Task: Look for space in Arkalgūd, India from 8th June, 2023 to 16th June, 2023 for 2 adults in price range Rs.10000 to Rs.15000. Place can be entire place with 1  bedroom having 1 bed and 1 bathroom. Property type can be house, flat, guest house, hotel. Amenities needed are: wifi. Booking option can be shelf check-in. Required host language is English.
Action: Mouse moved to (440, 95)
Screenshot: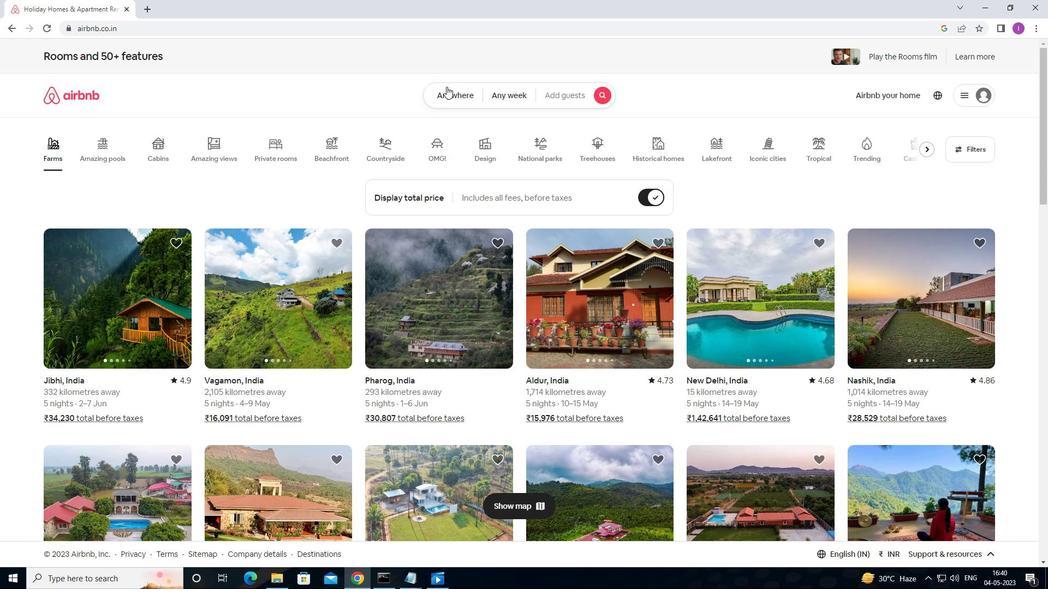 
Action: Mouse pressed left at (440, 95)
Screenshot: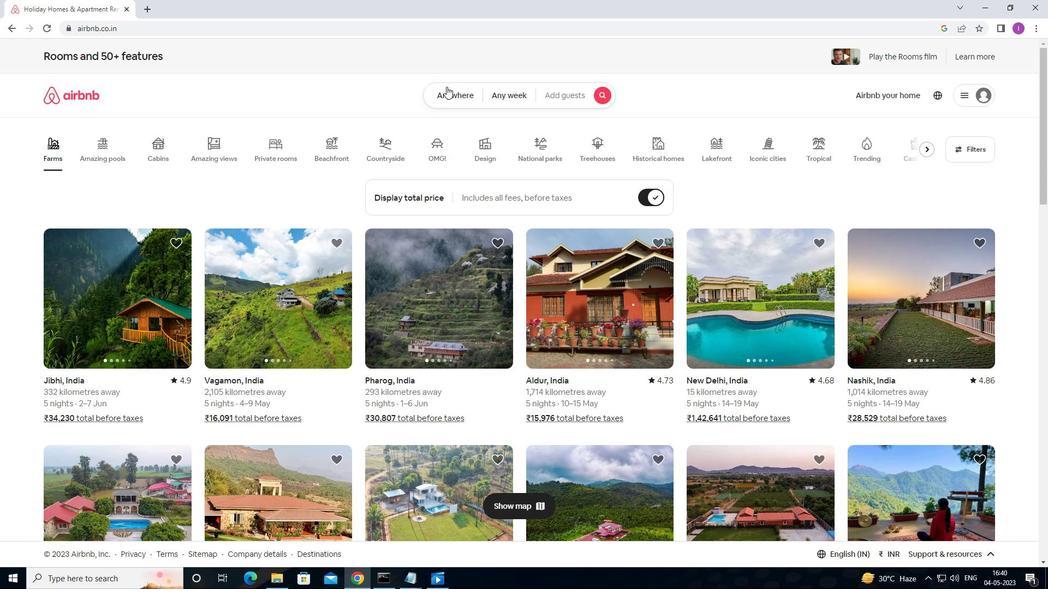 
Action: Mouse moved to (383, 133)
Screenshot: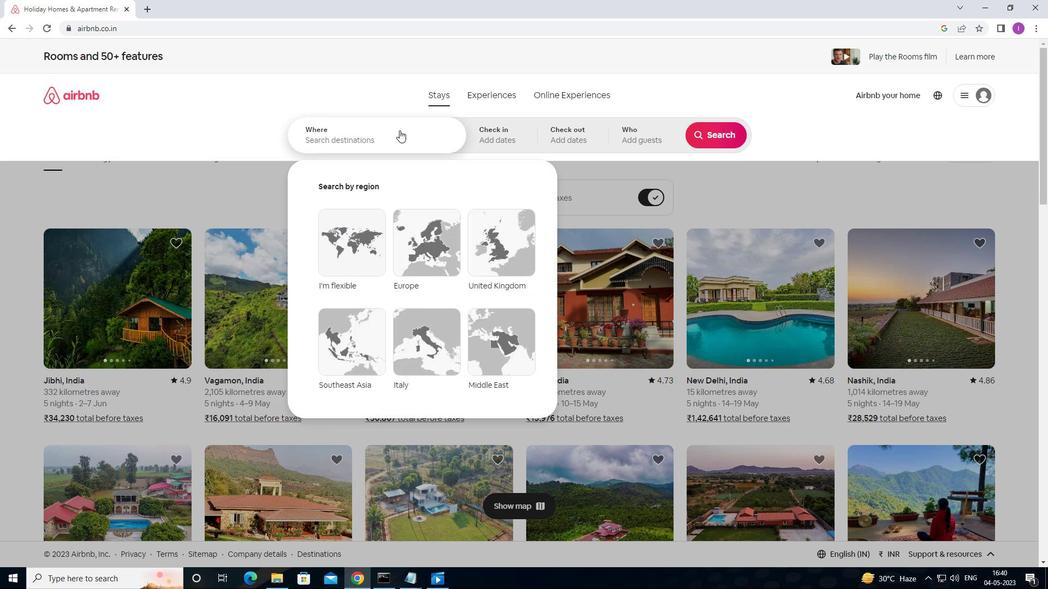
Action: Mouse pressed left at (383, 133)
Screenshot: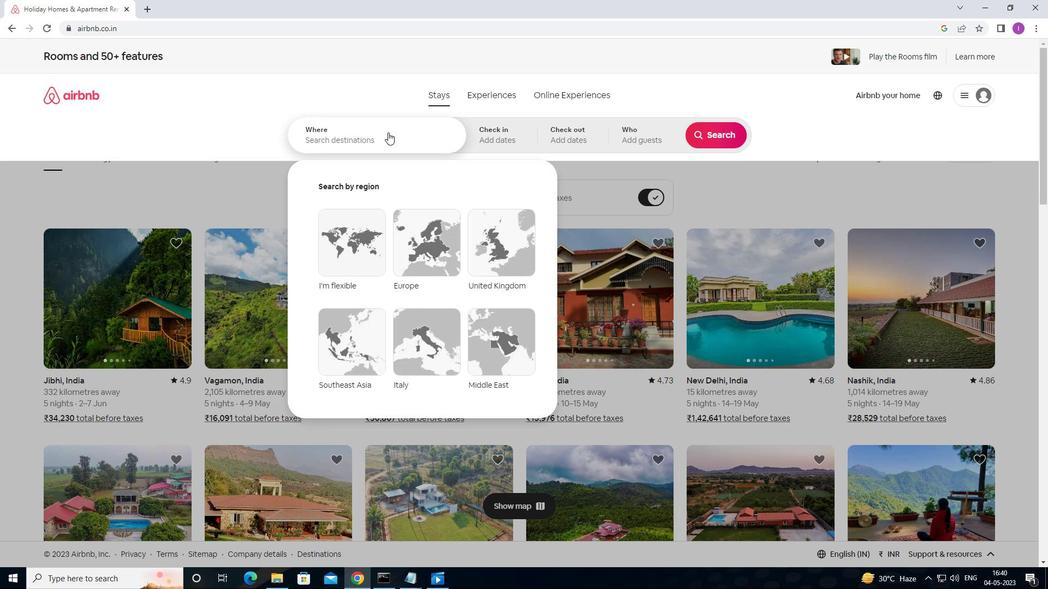 
Action: Mouse moved to (381, 134)
Screenshot: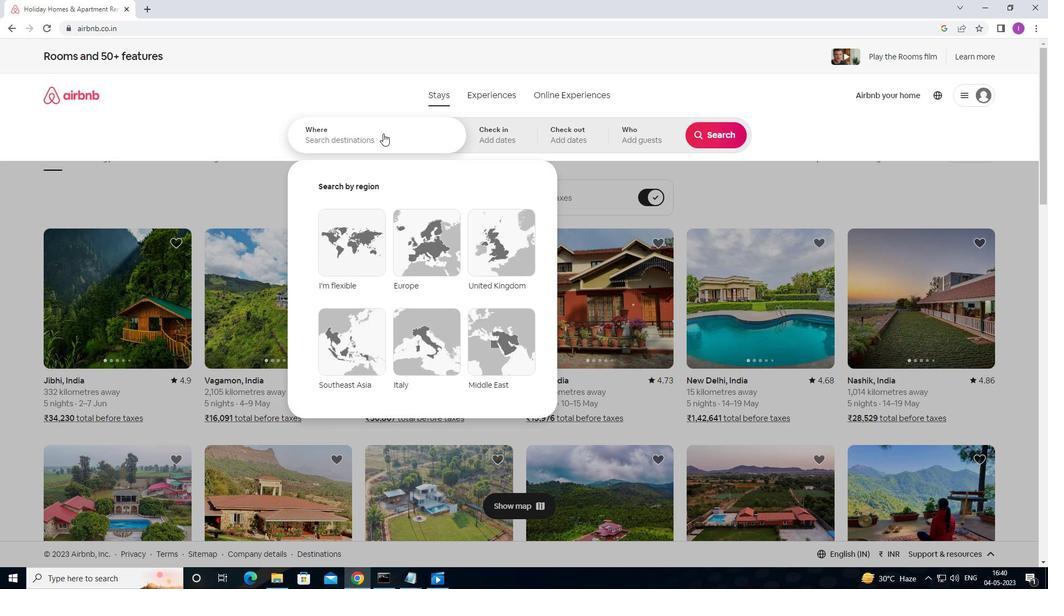 
Action: Key pressed <Key.shift>ARKALGUD
Screenshot: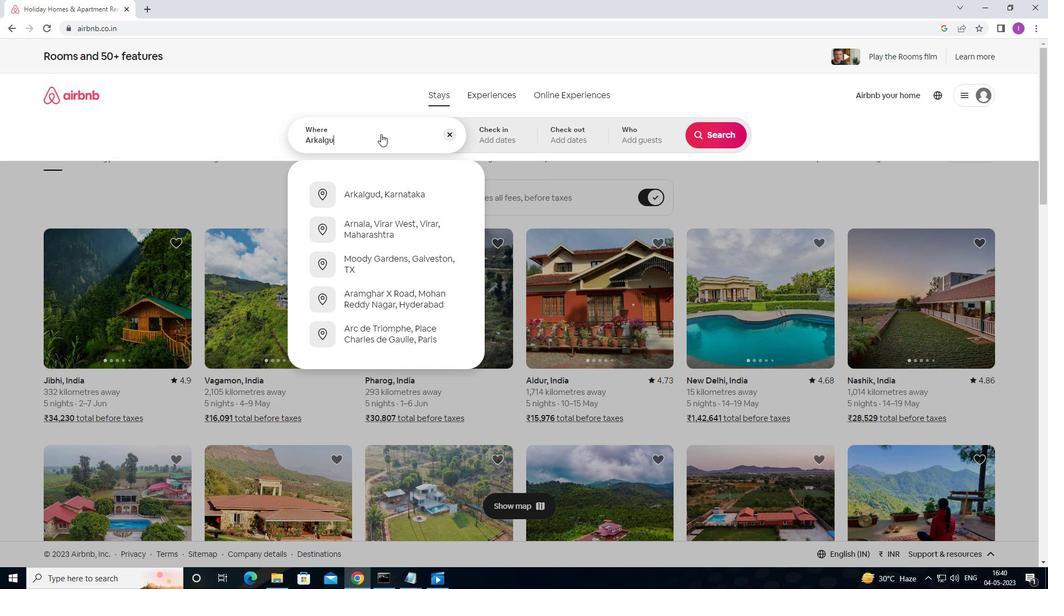 
Action: Mouse moved to (411, 183)
Screenshot: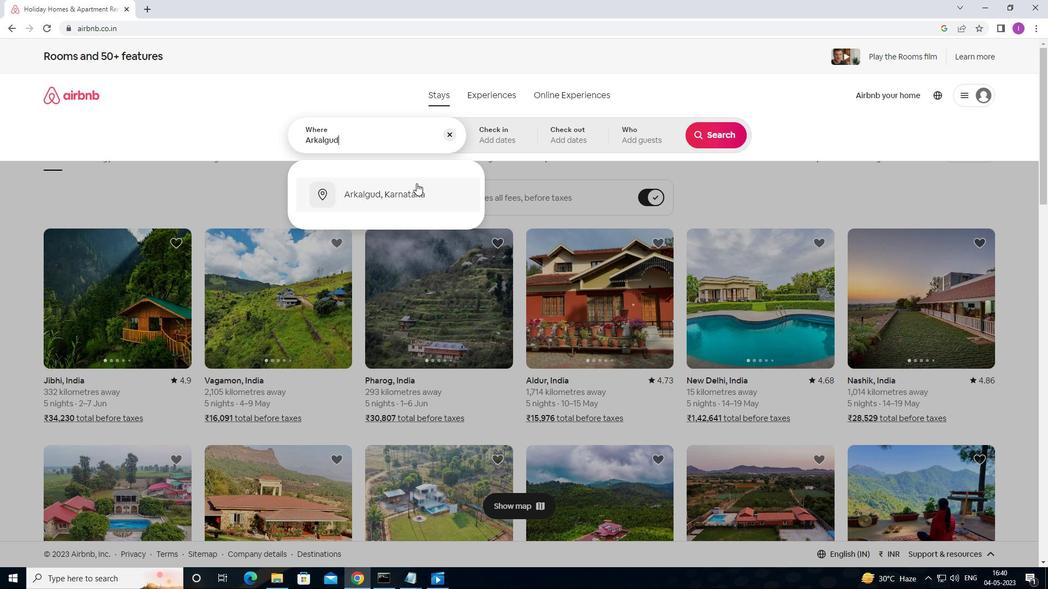 
Action: Key pressed ,<Key.shift>INDIA
Screenshot: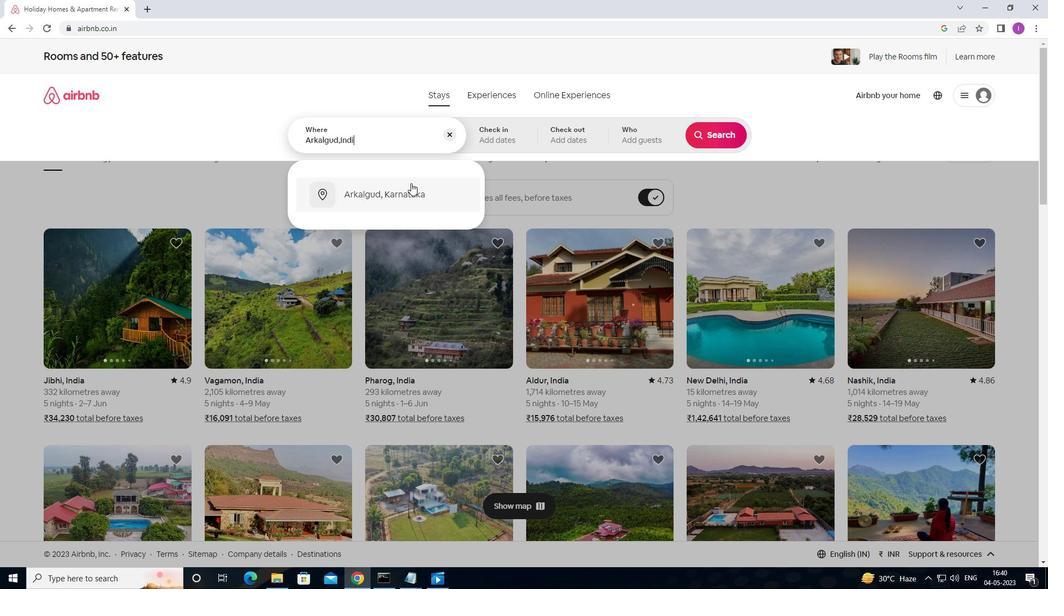 
Action: Mouse moved to (506, 136)
Screenshot: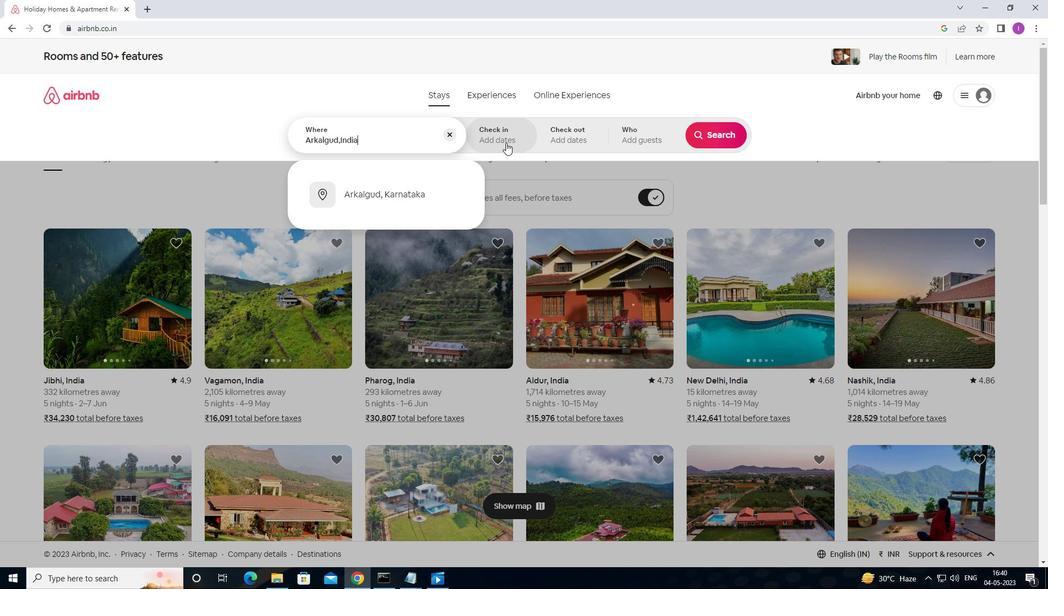 
Action: Mouse pressed left at (506, 136)
Screenshot: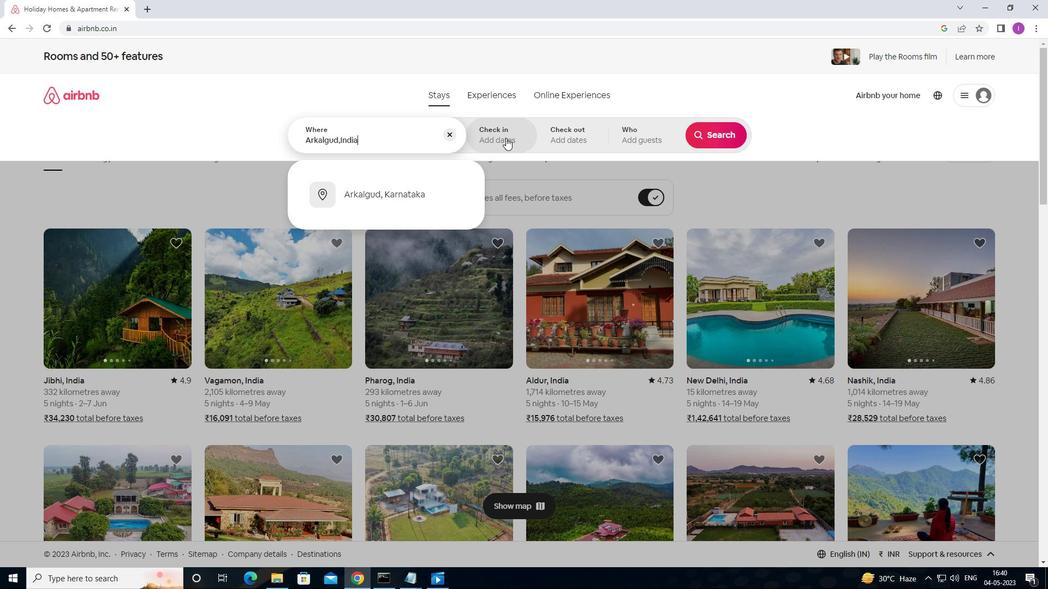 
Action: Mouse moved to (655, 293)
Screenshot: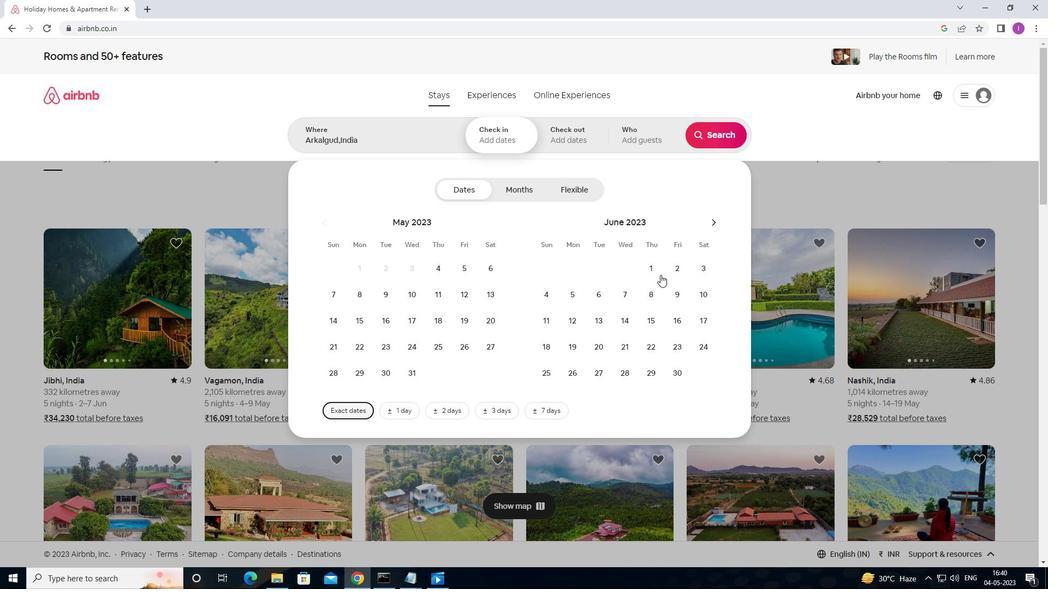 
Action: Mouse pressed left at (655, 293)
Screenshot: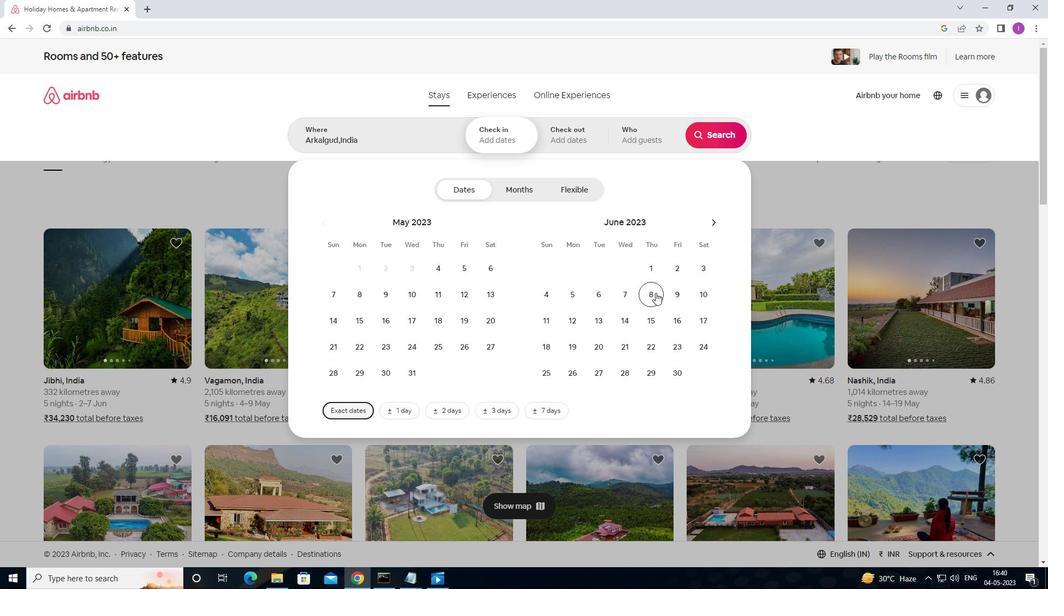
Action: Mouse moved to (675, 325)
Screenshot: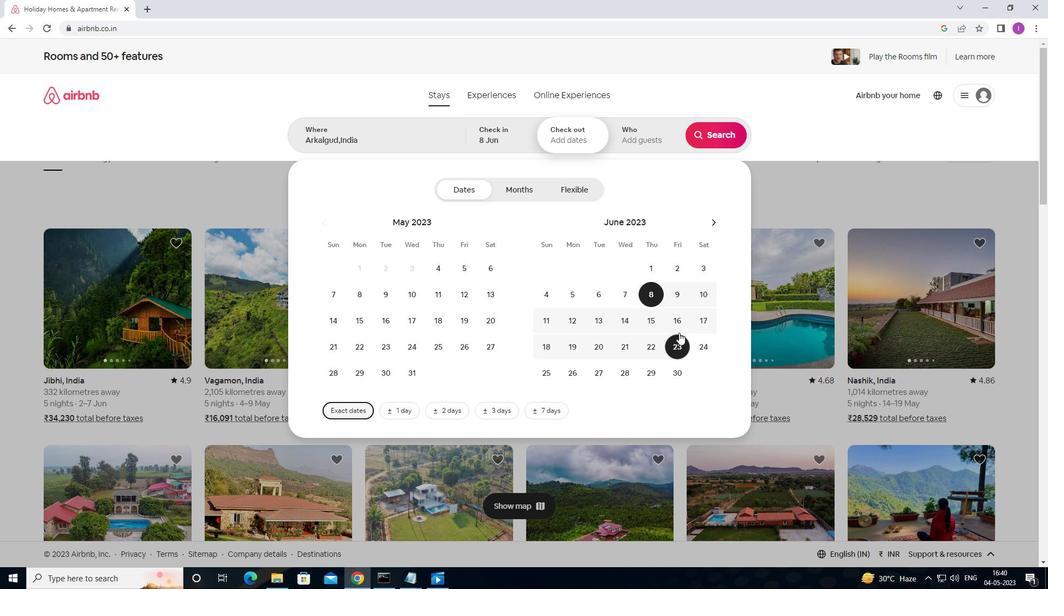 
Action: Mouse pressed left at (675, 325)
Screenshot: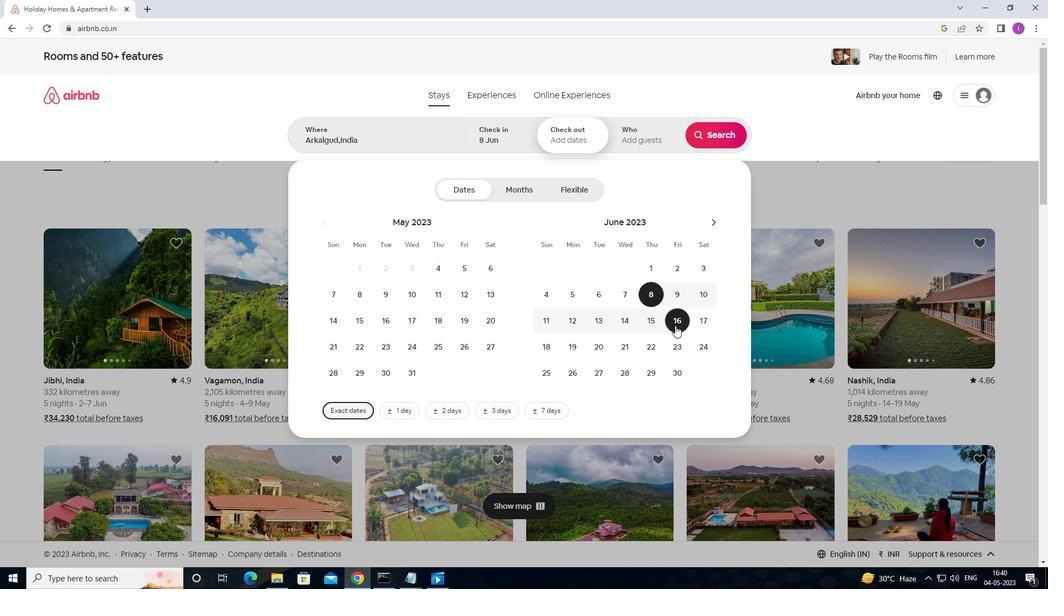 
Action: Mouse moved to (658, 143)
Screenshot: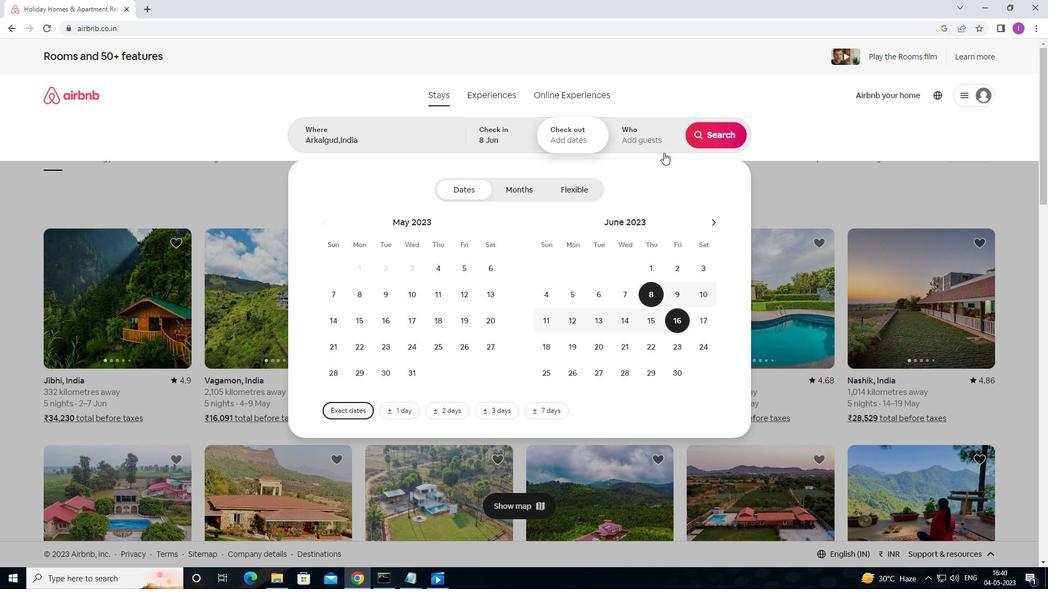 
Action: Mouse pressed left at (658, 143)
Screenshot: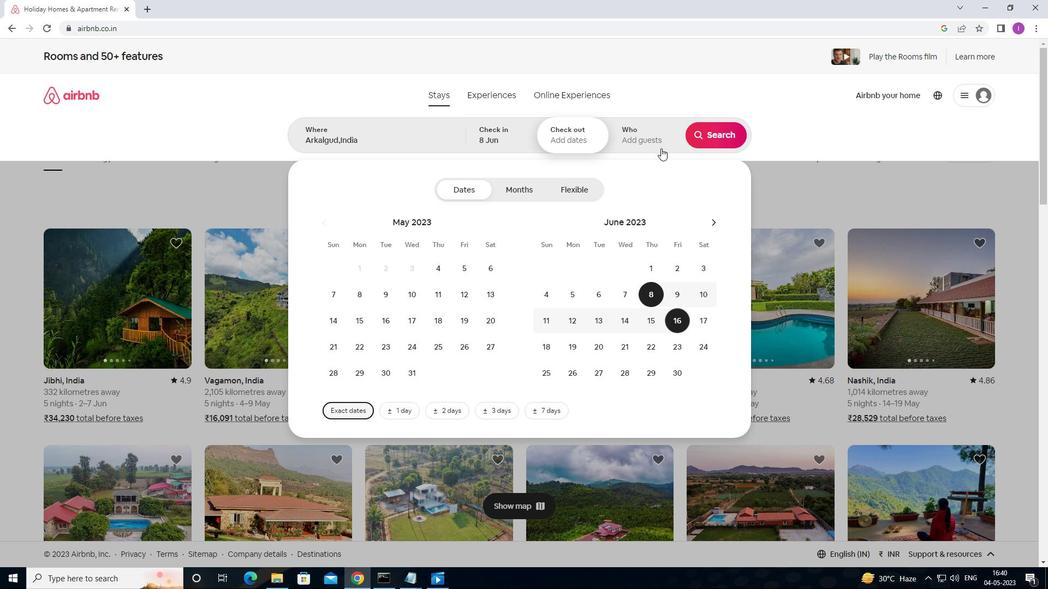 
Action: Mouse moved to (717, 194)
Screenshot: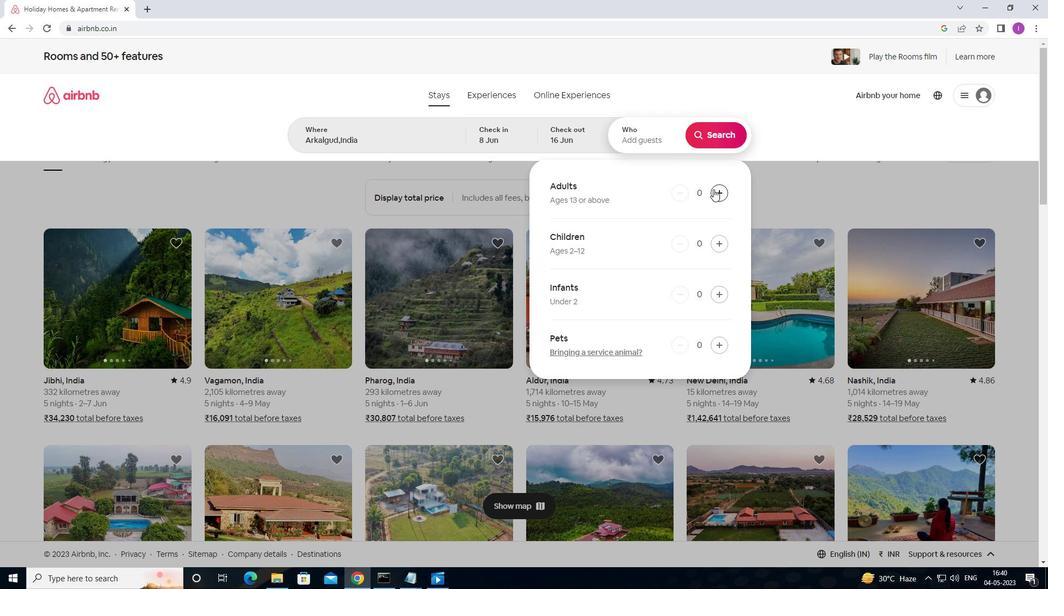 
Action: Mouse pressed left at (717, 194)
Screenshot: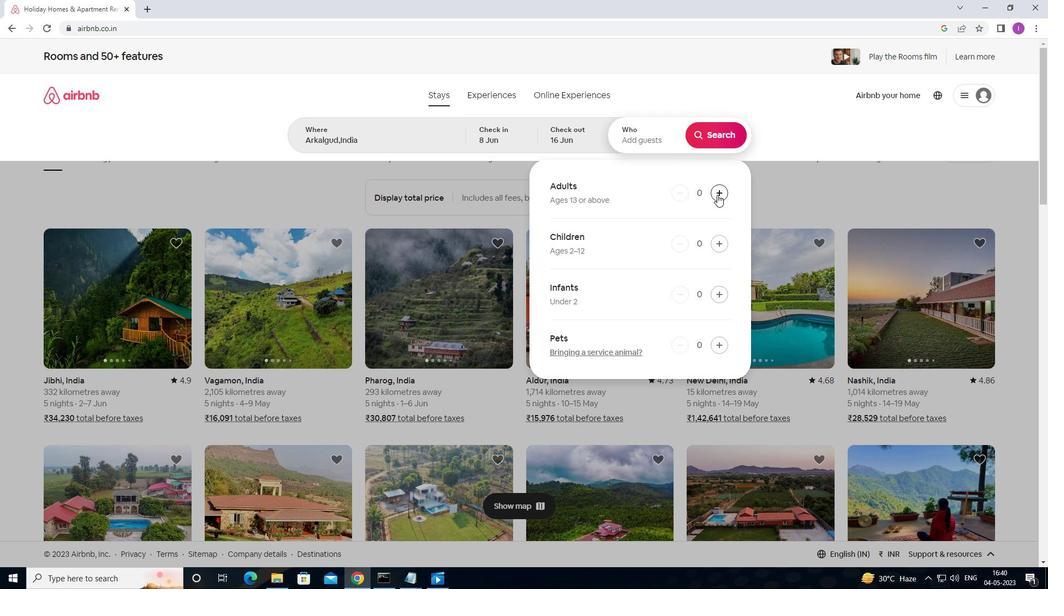 
Action: Mouse pressed left at (717, 194)
Screenshot: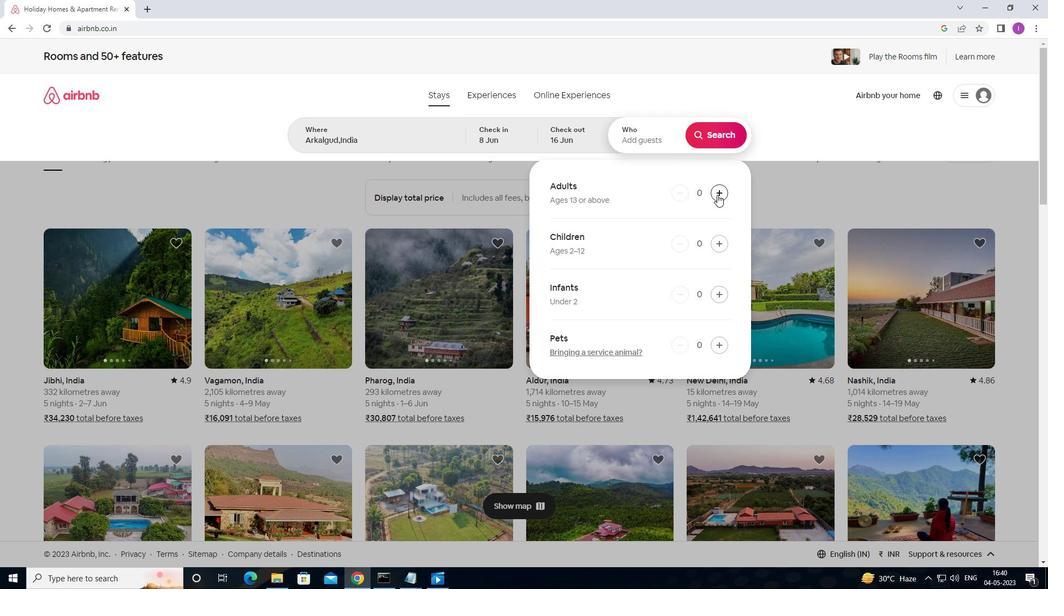 
Action: Mouse moved to (700, 135)
Screenshot: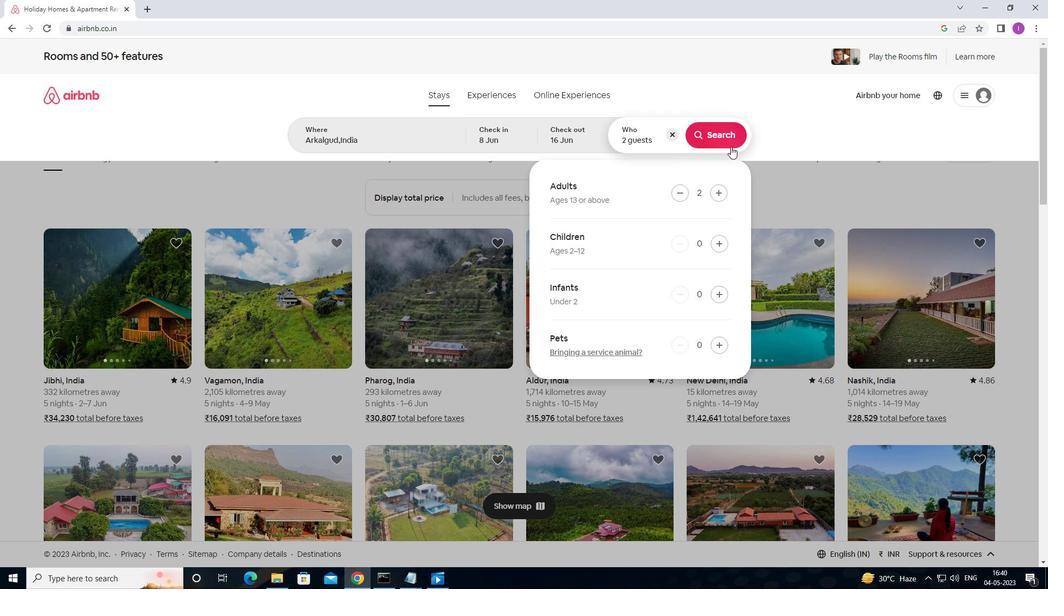 
Action: Mouse pressed left at (700, 135)
Screenshot: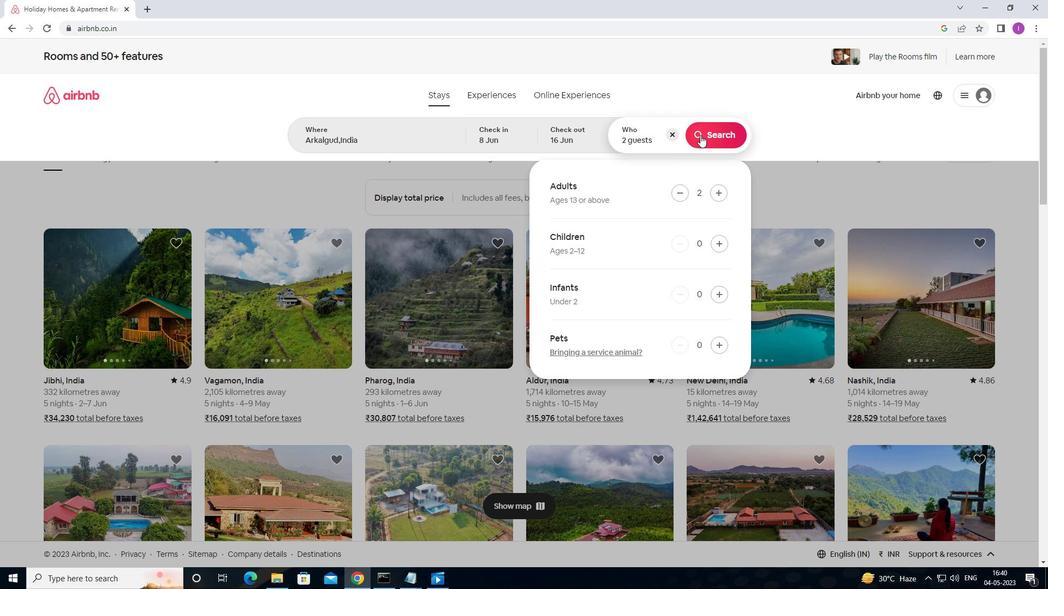 
Action: Mouse moved to (987, 103)
Screenshot: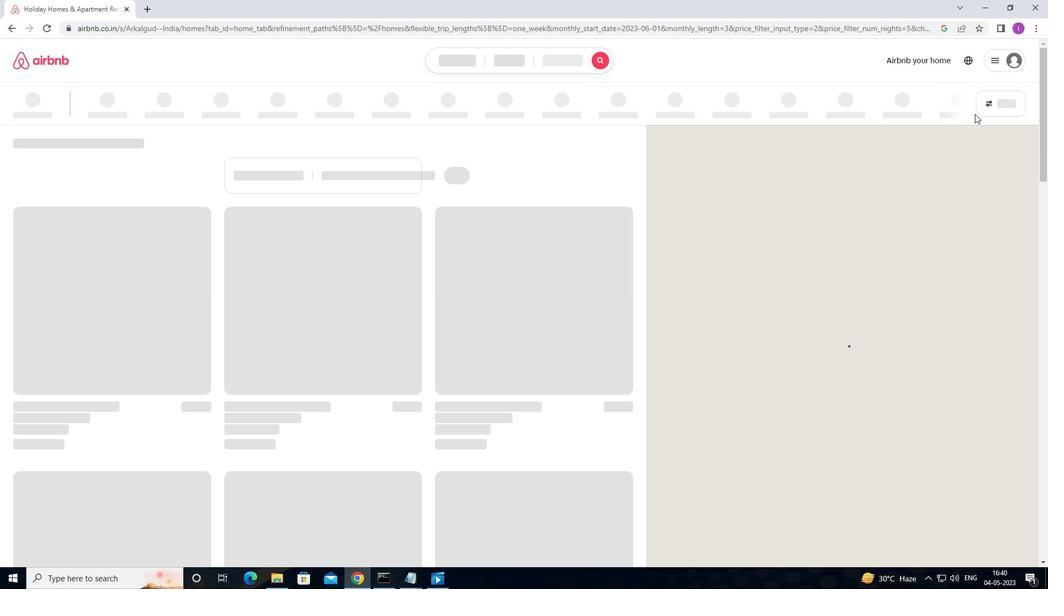 
Action: Mouse pressed left at (987, 103)
Screenshot: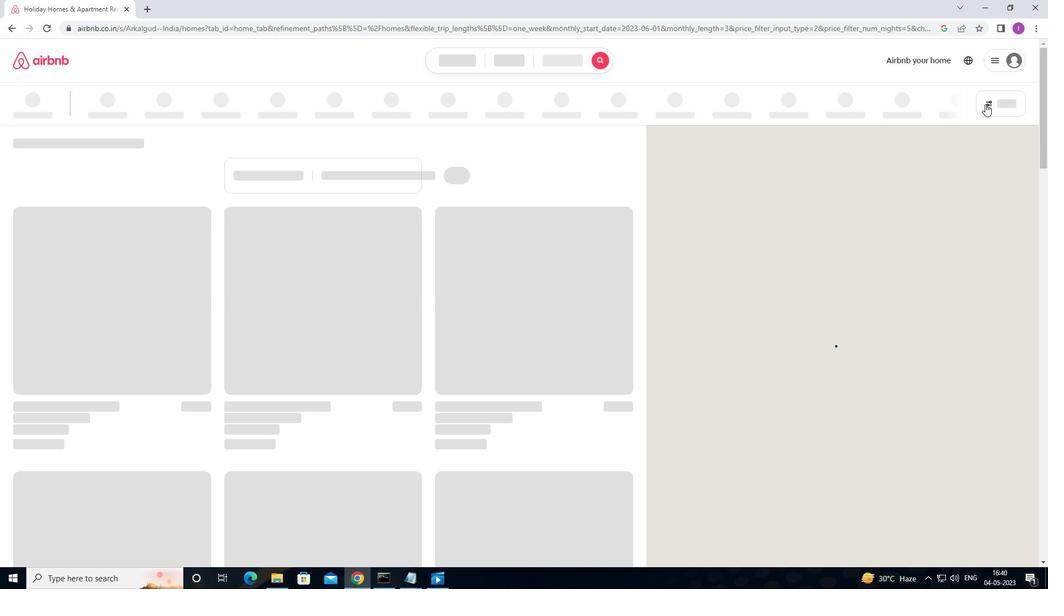
Action: Mouse moved to (391, 246)
Screenshot: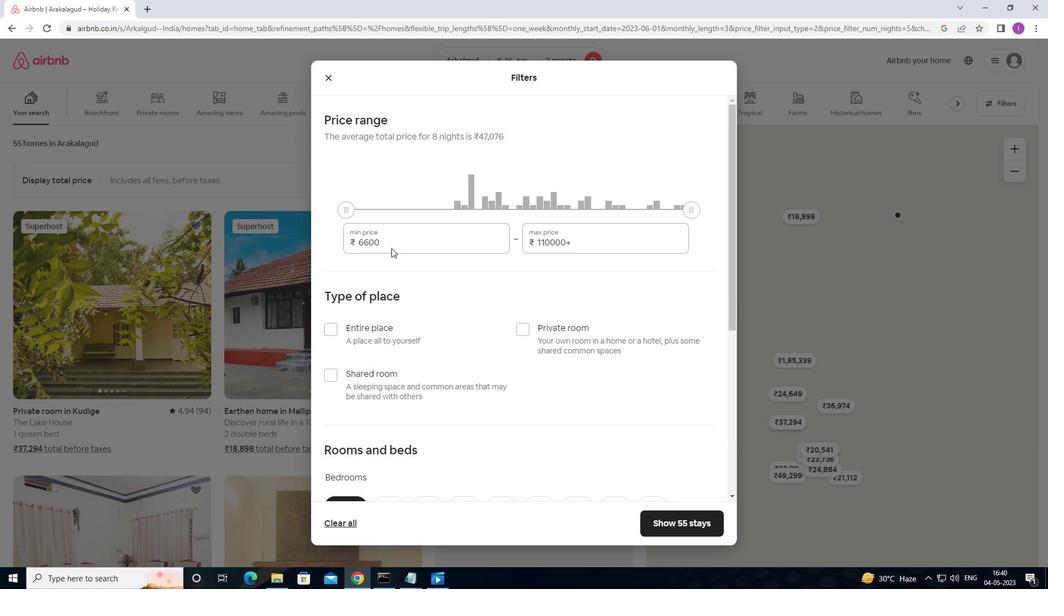 
Action: Mouse pressed left at (391, 246)
Screenshot: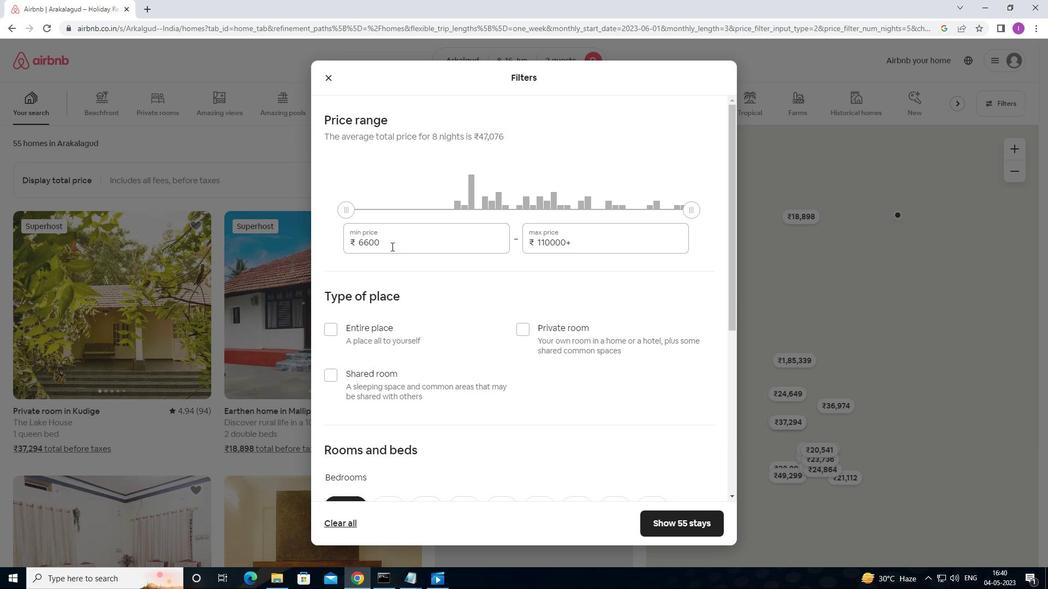 
Action: Mouse moved to (343, 239)
Screenshot: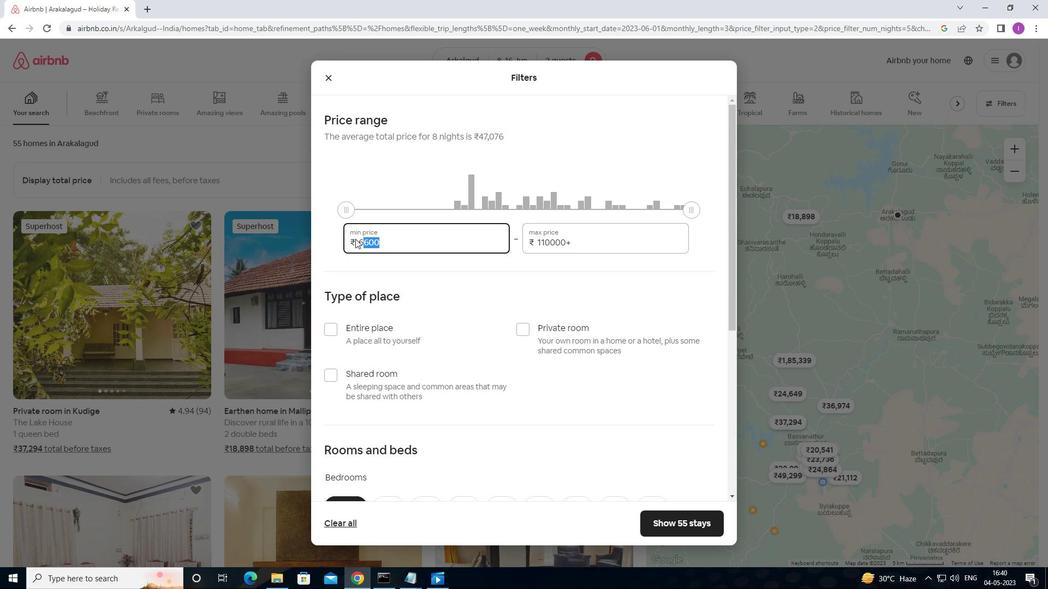 
Action: Key pressed 10000
Screenshot: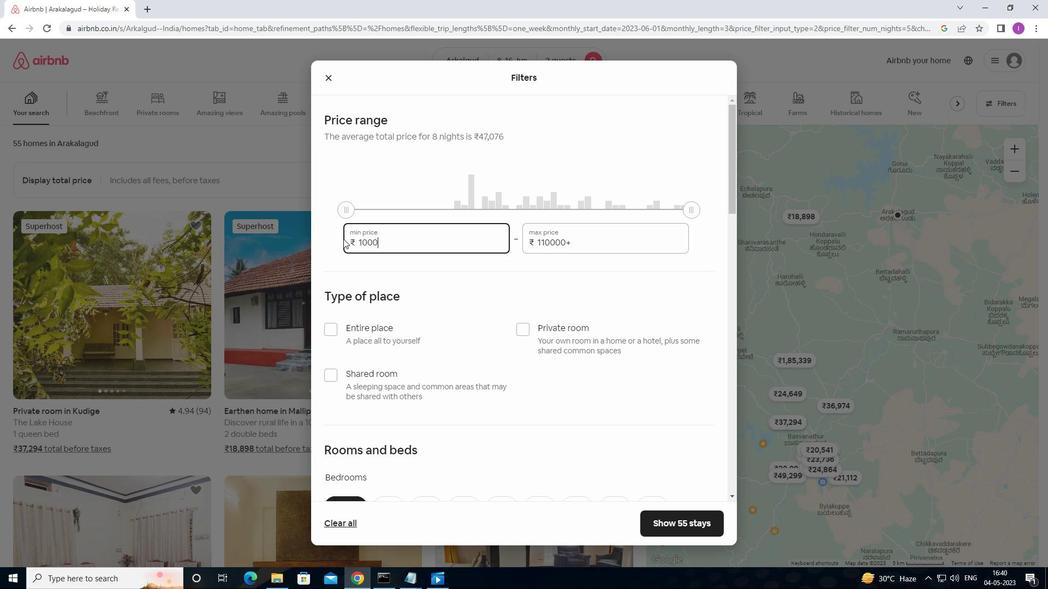 
Action: Mouse moved to (591, 243)
Screenshot: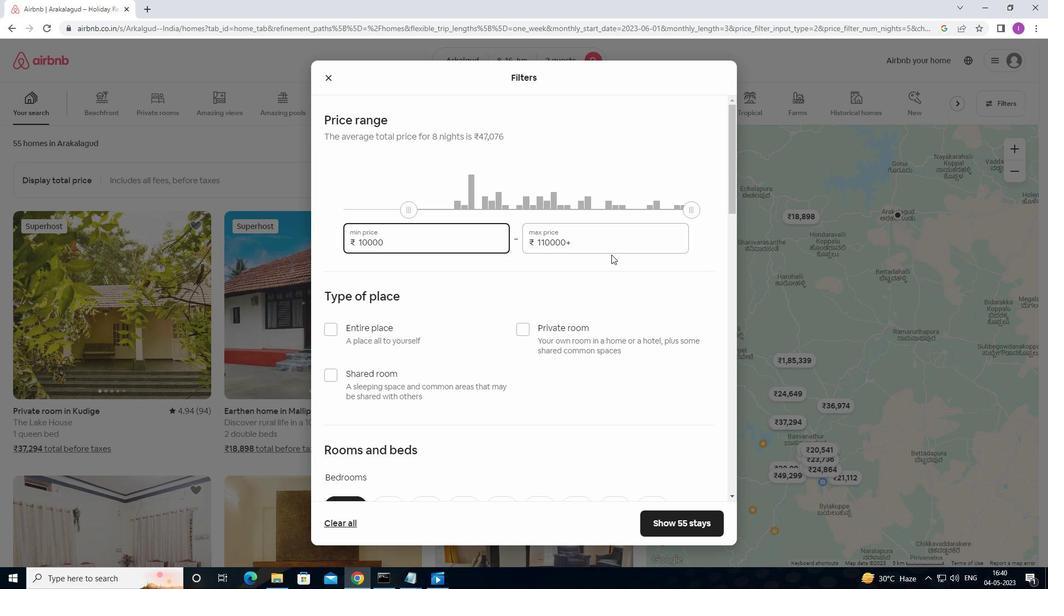 
Action: Mouse pressed left at (591, 243)
Screenshot: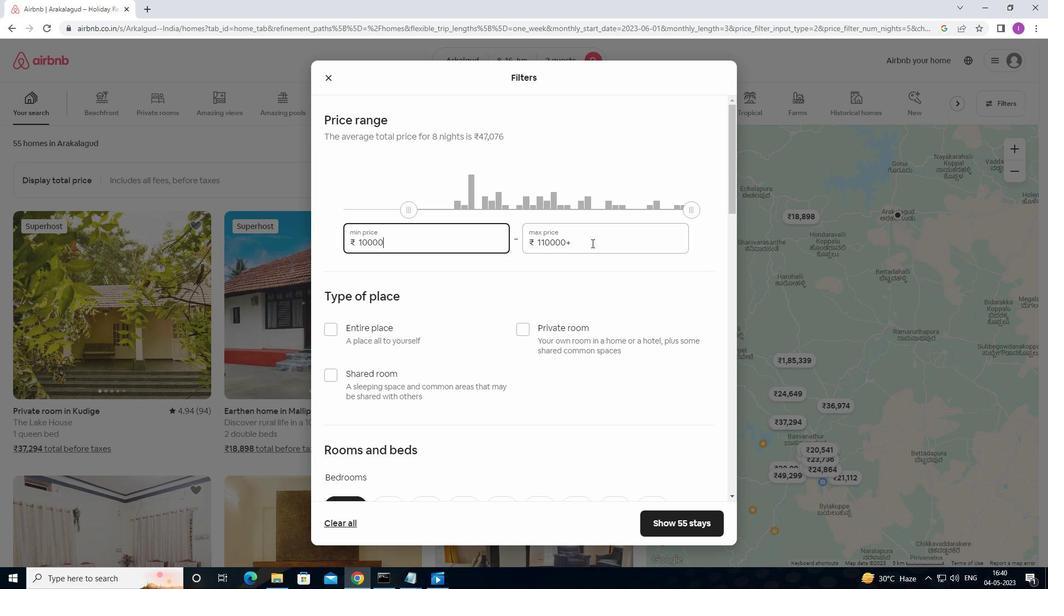 
Action: Mouse moved to (532, 236)
Screenshot: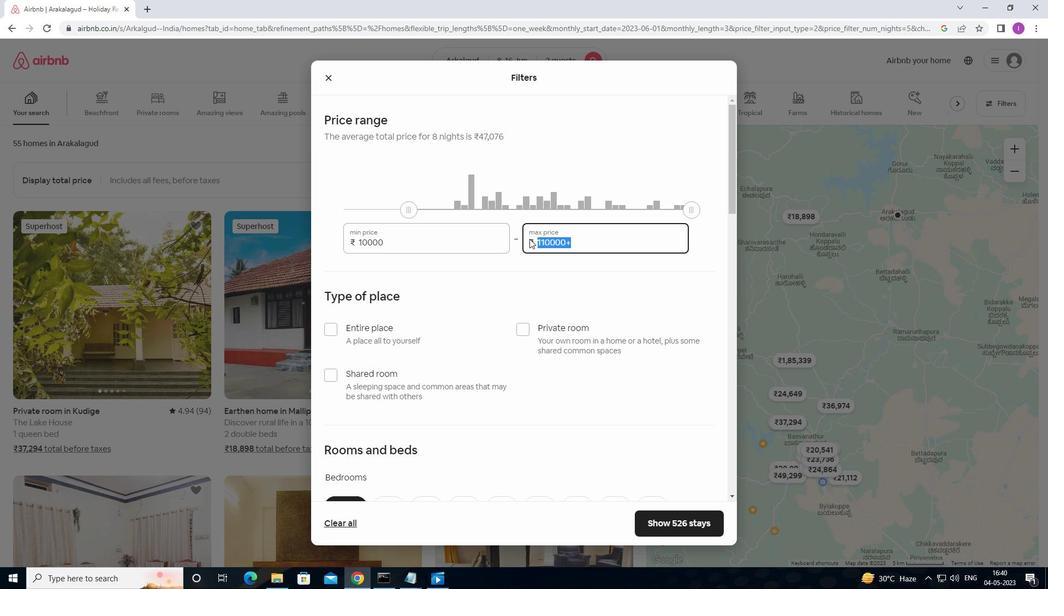
Action: Key pressed 15000
Screenshot: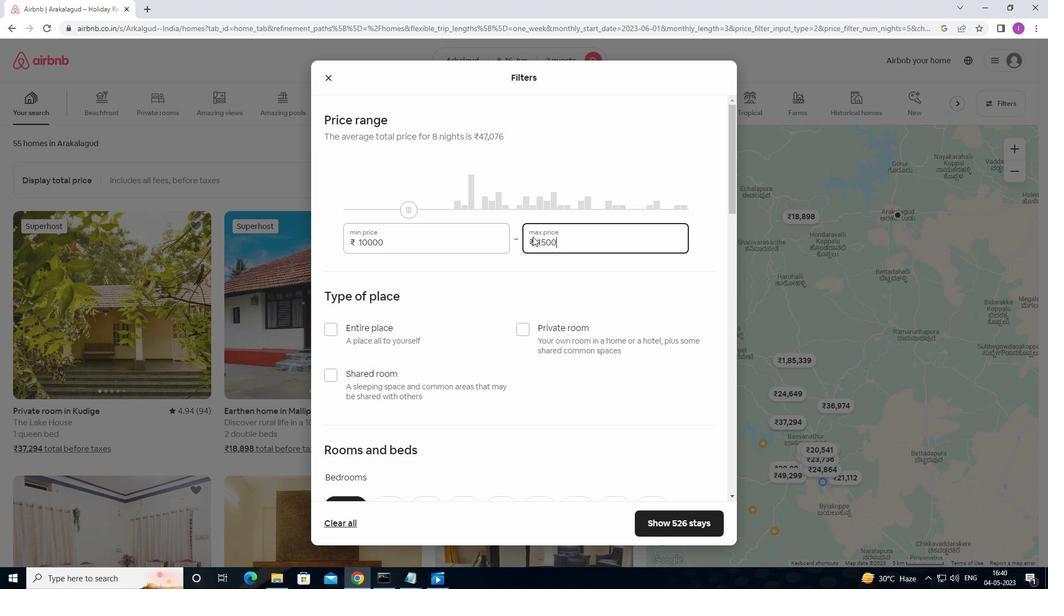 
Action: Mouse moved to (568, 256)
Screenshot: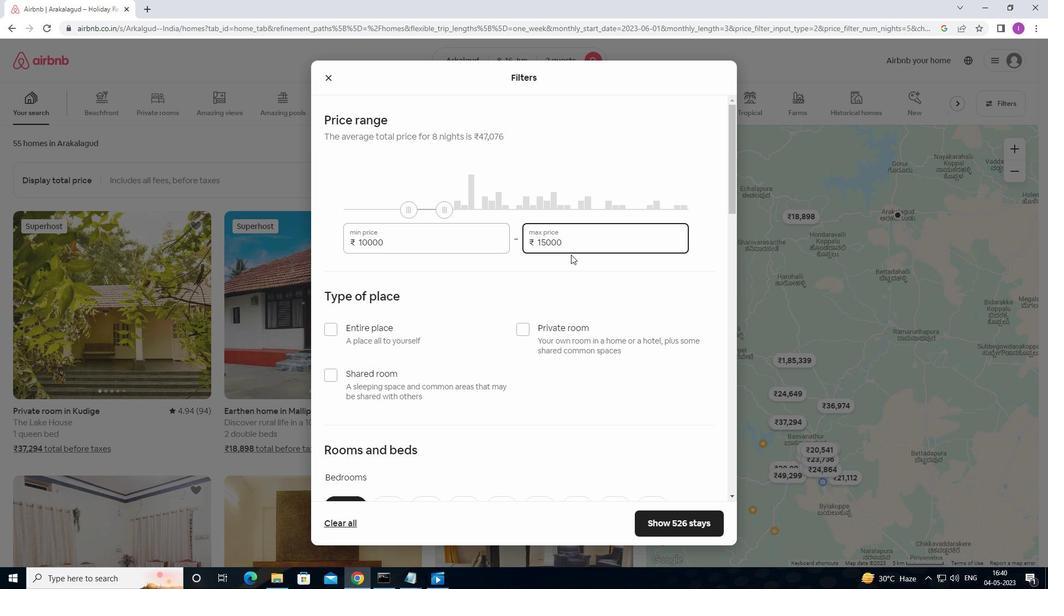 
Action: Mouse scrolled (568, 255) with delta (0, 0)
Screenshot: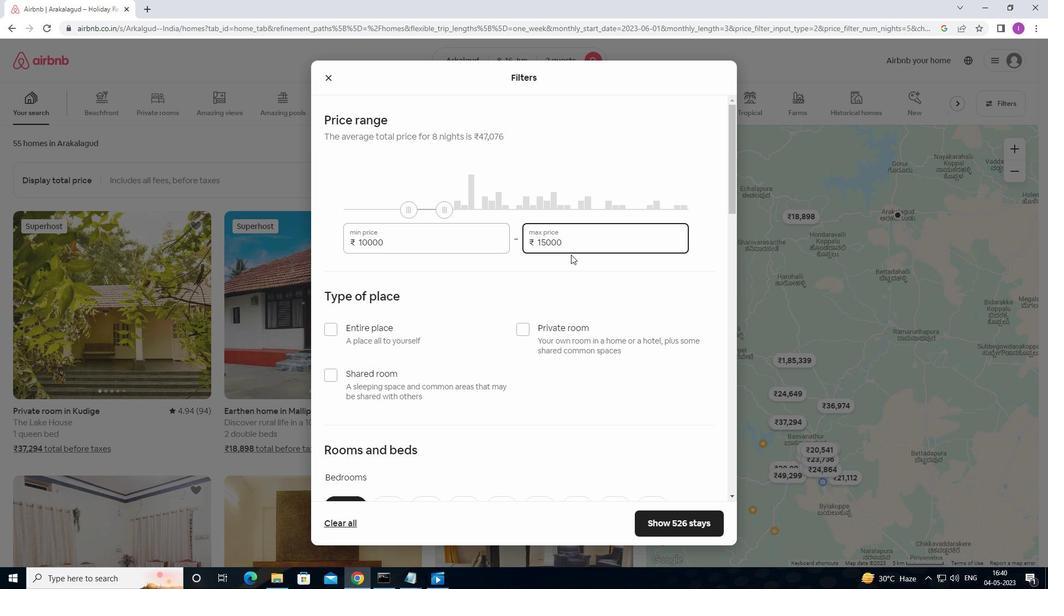 
Action: Mouse moved to (329, 269)
Screenshot: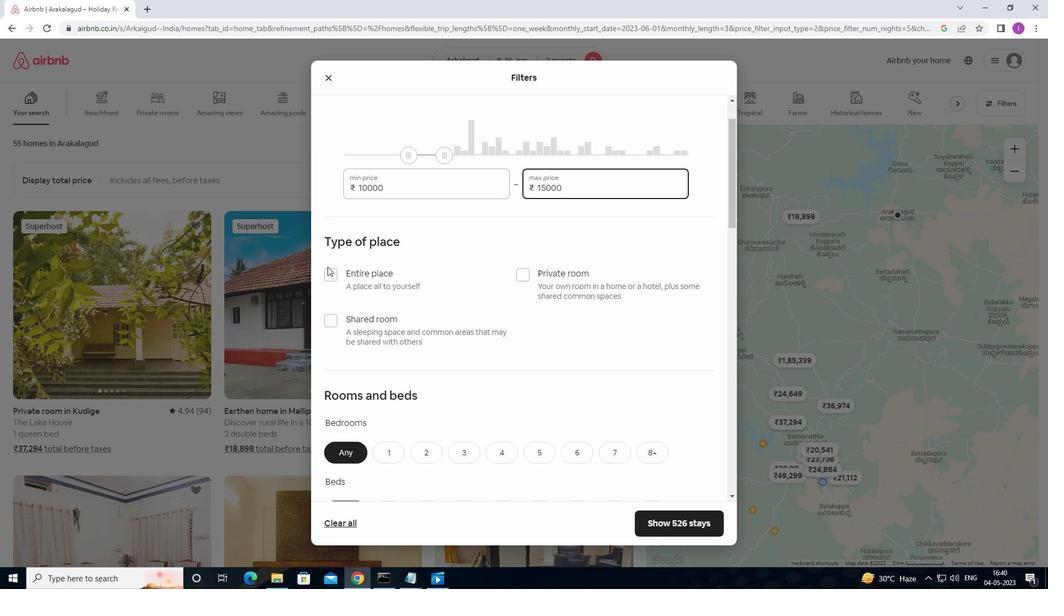 
Action: Mouse pressed left at (329, 269)
Screenshot: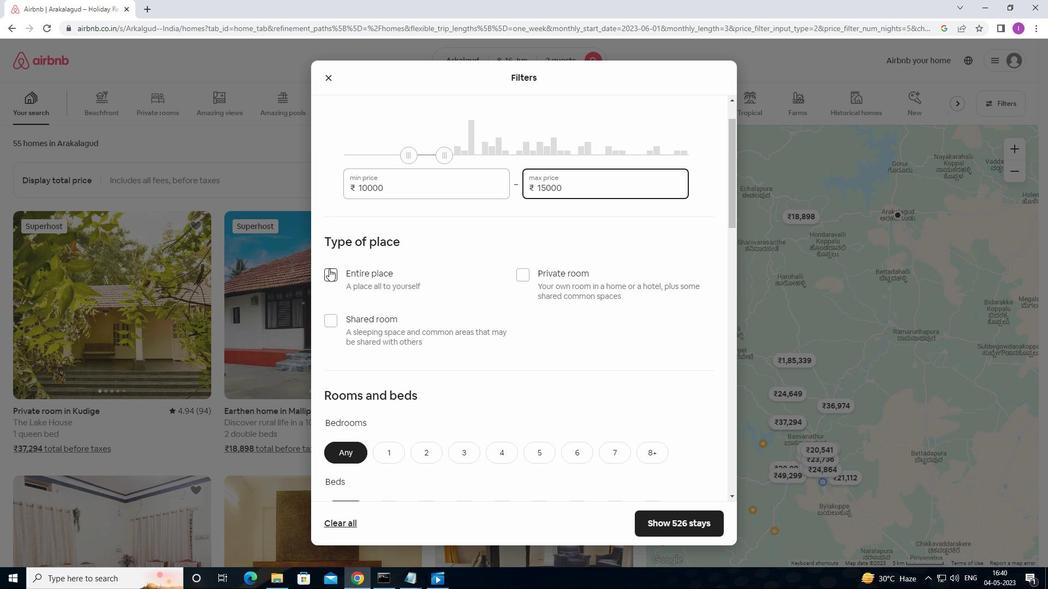 
Action: Mouse moved to (427, 271)
Screenshot: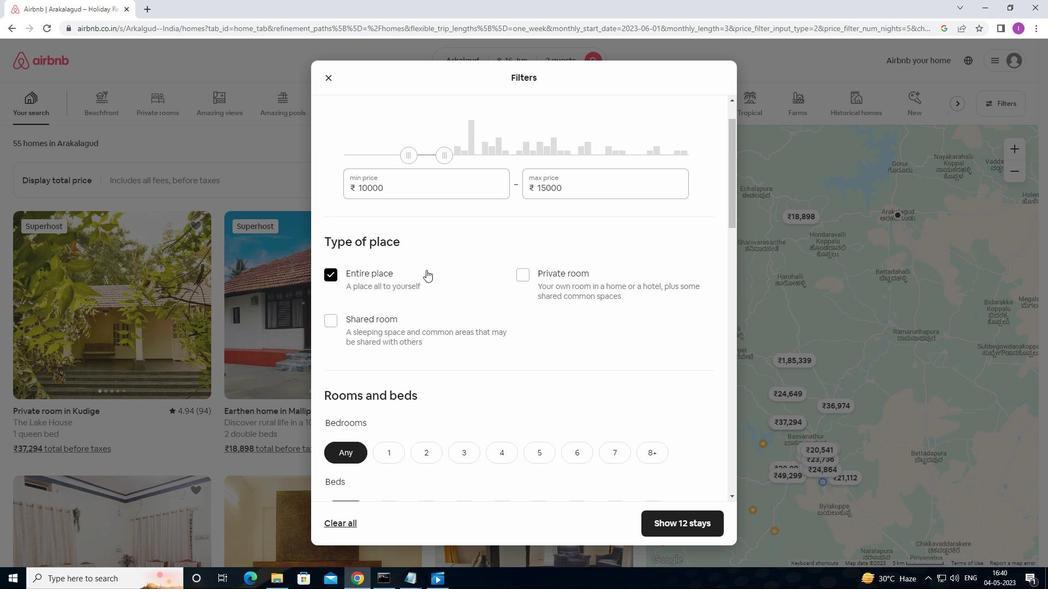 
Action: Mouse scrolled (427, 270) with delta (0, 0)
Screenshot: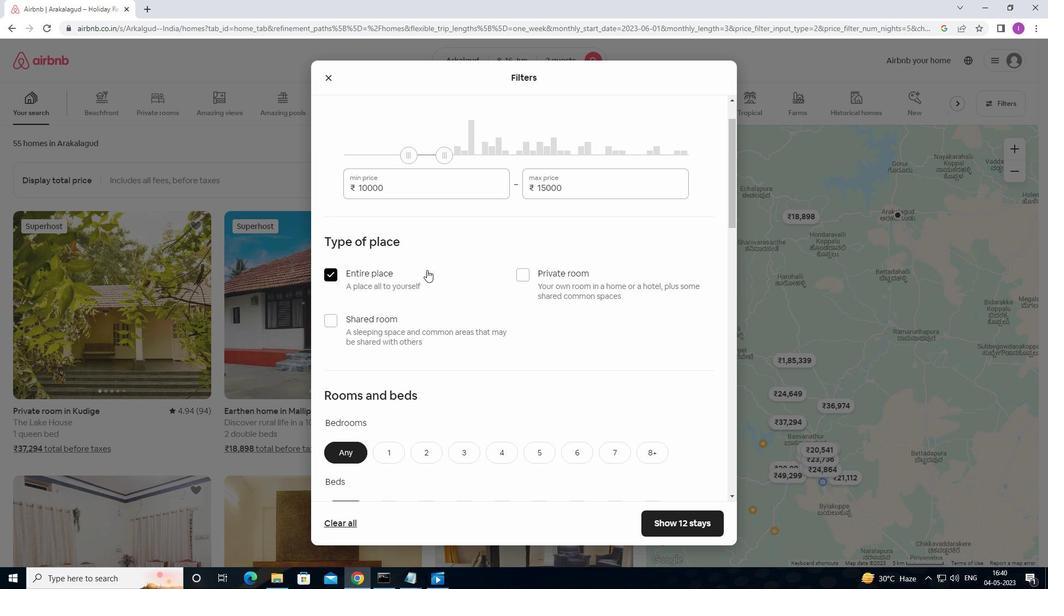 
Action: Mouse scrolled (427, 270) with delta (0, 0)
Screenshot: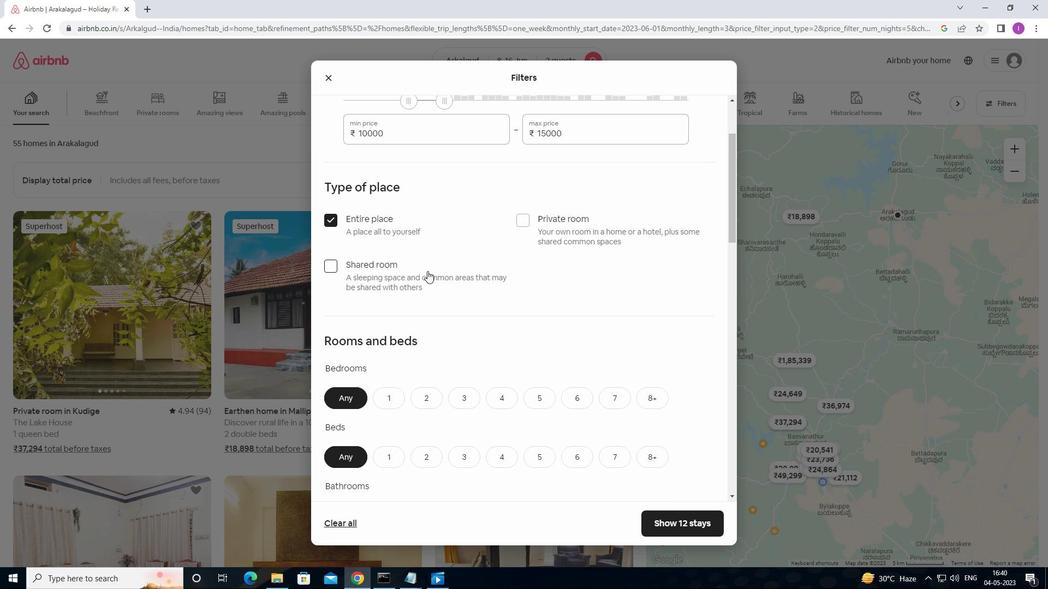 
Action: Mouse moved to (380, 345)
Screenshot: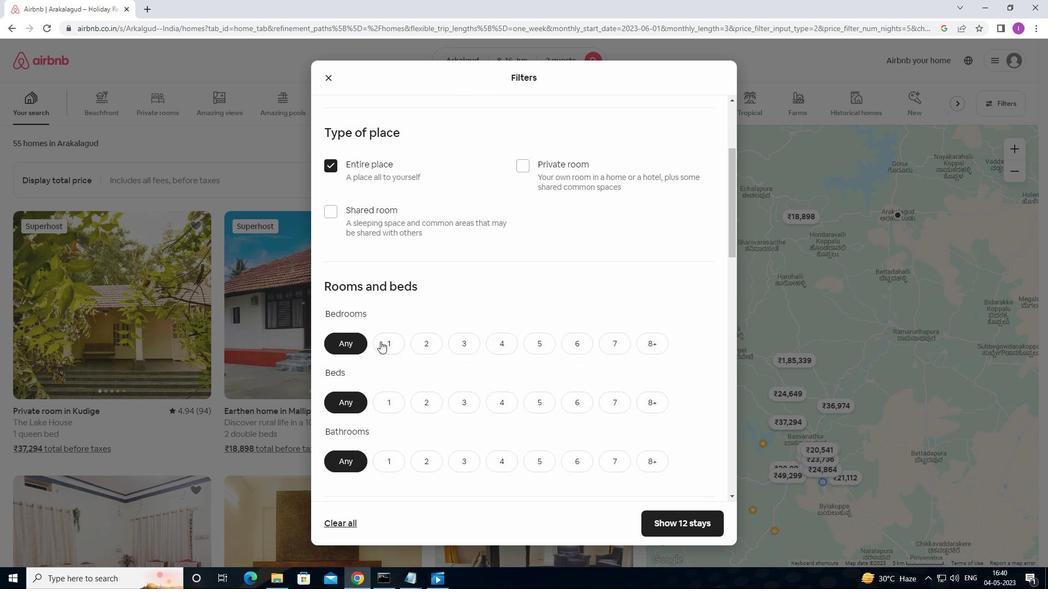 
Action: Mouse pressed left at (380, 345)
Screenshot: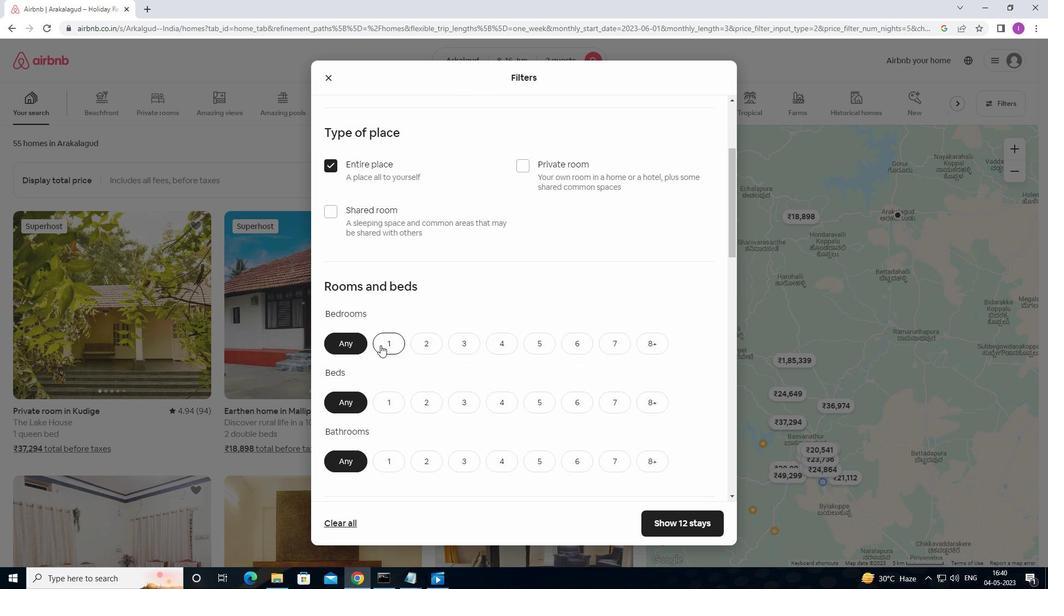 
Action: Mouse moved to (387, 402)
Screenshot: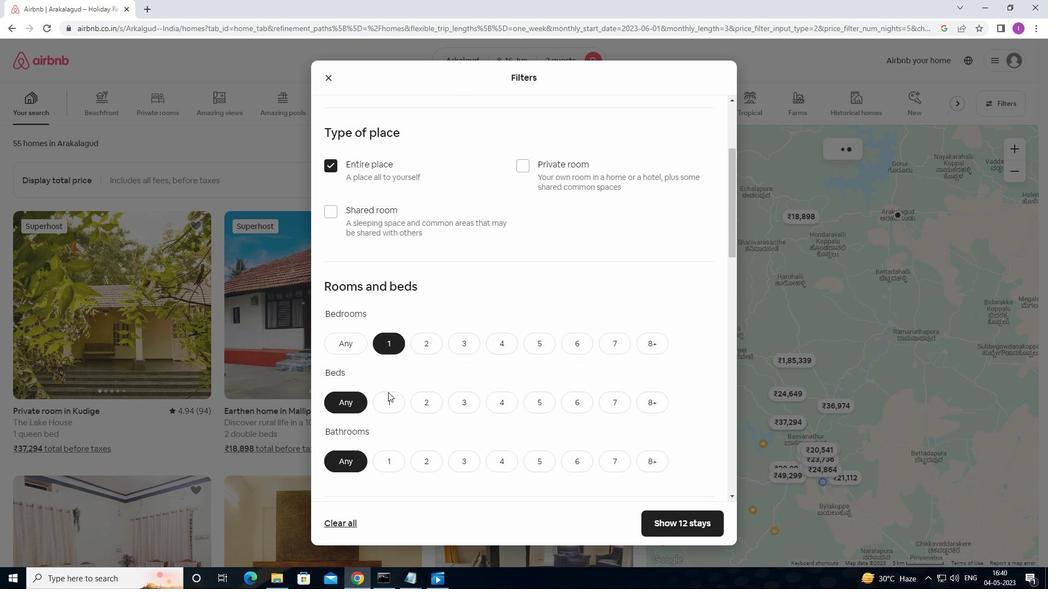 
Action: Mouse pressed left at (387, 402)
Screenshot: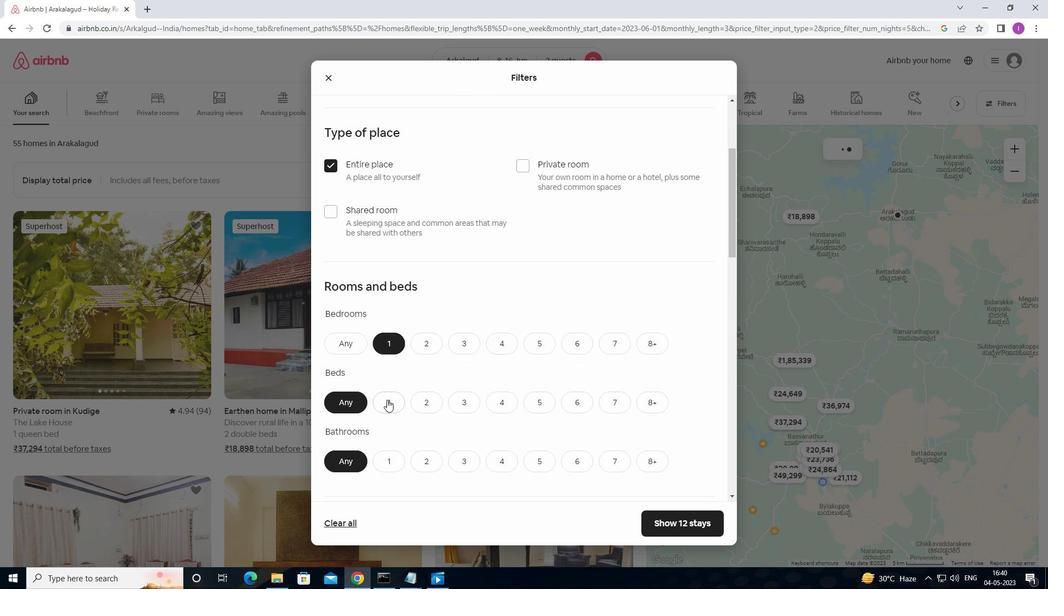 
Action: Mouse moved to (431, 384)
Screenshot: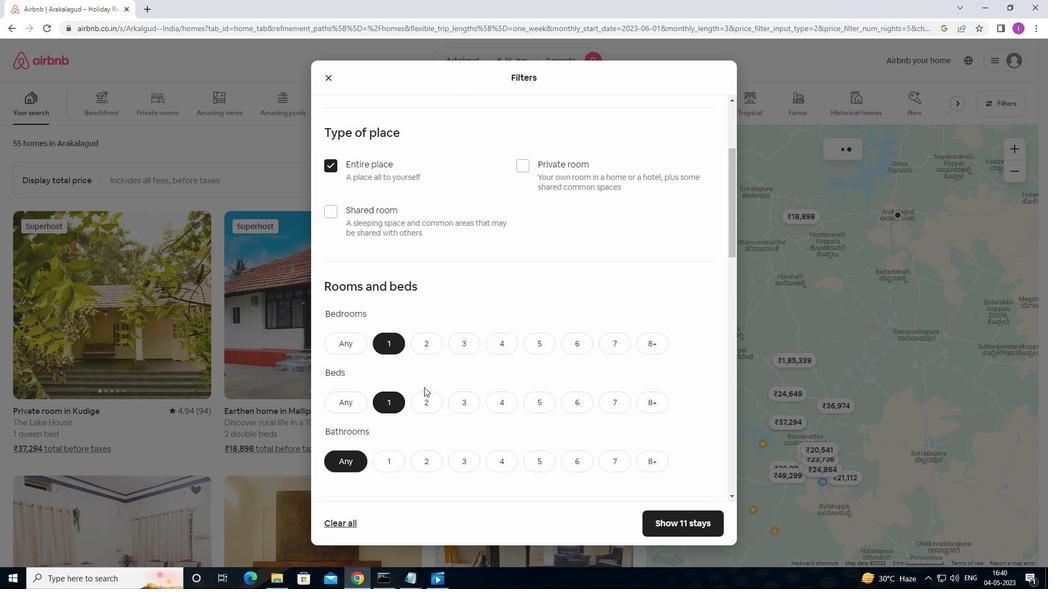 
Action: Mouse scrolled (431, 384) with delta (0, 0)
Screenshot: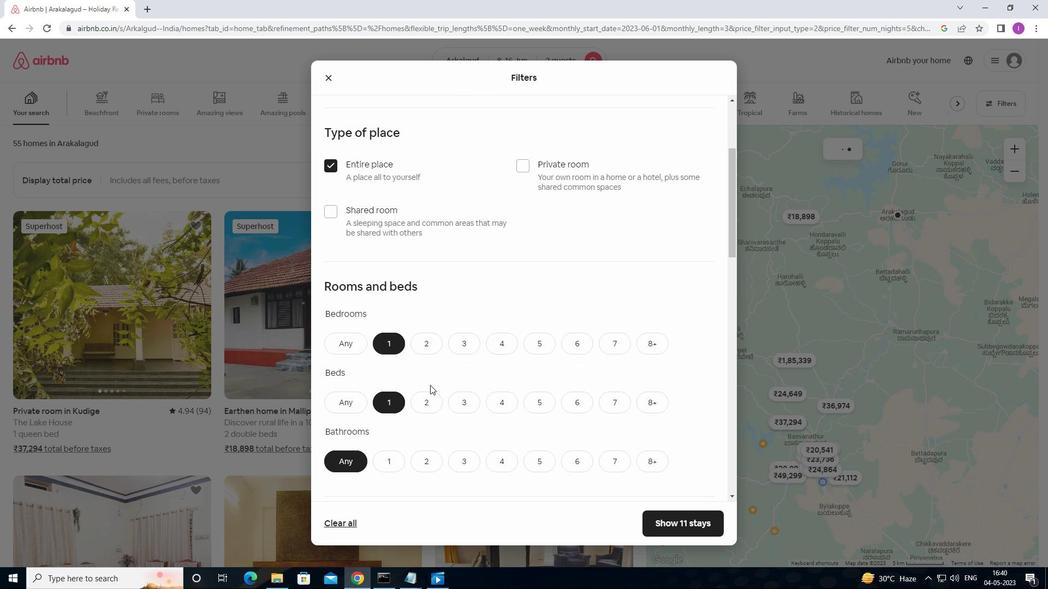 
Action: Mouse moved to (398, 402)
Screenshot: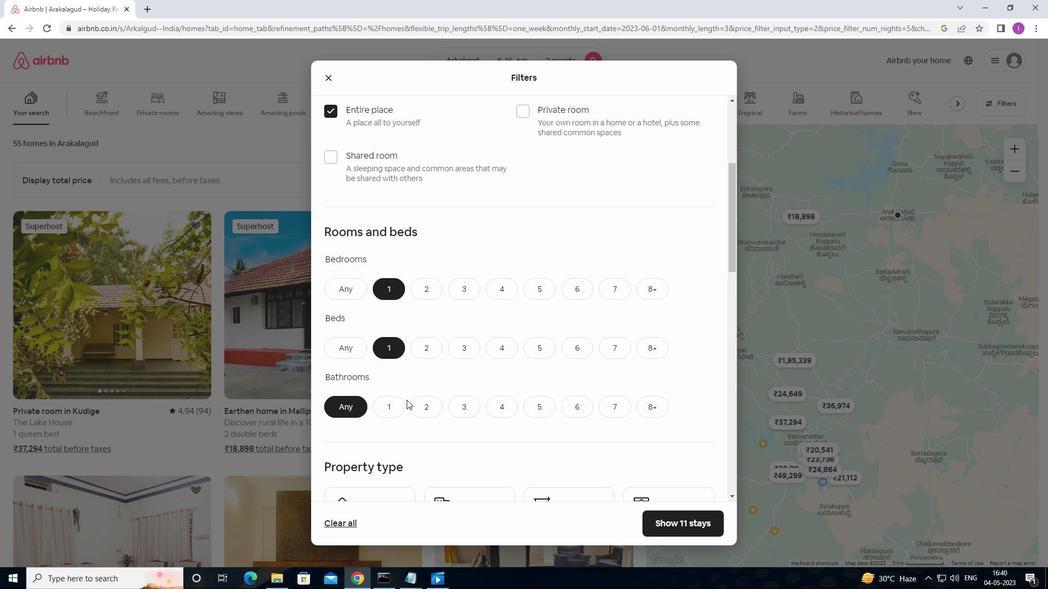 
Action: Mouse pressed left at (398, 402)
Screenshot: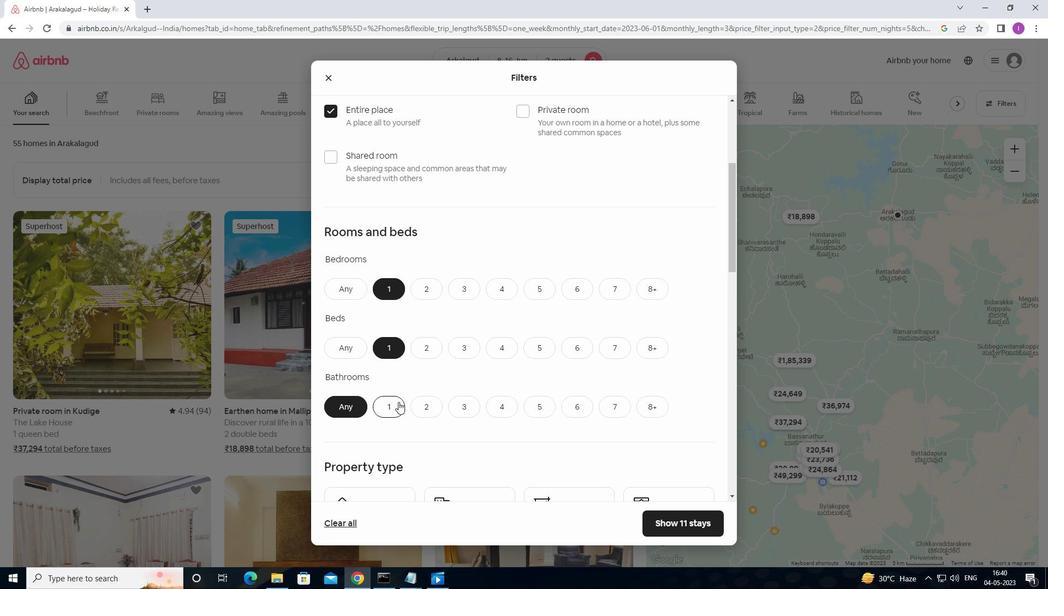 
Action: Mouse moved to (501, 375)
Screenshot: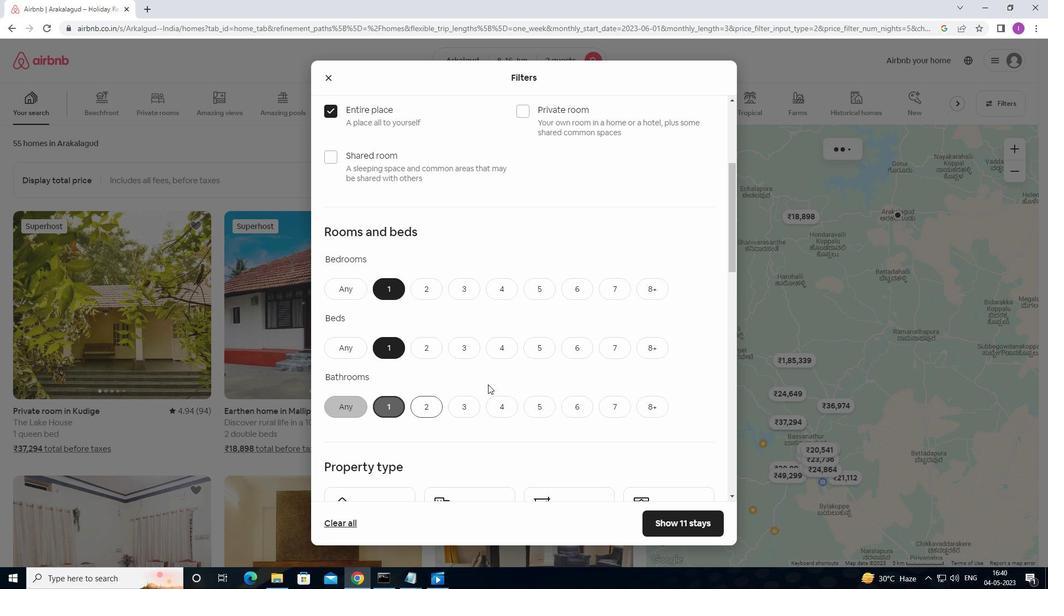 
Action: Mouse scrolled (501, 375) with delta (0, 0)
Screenshot: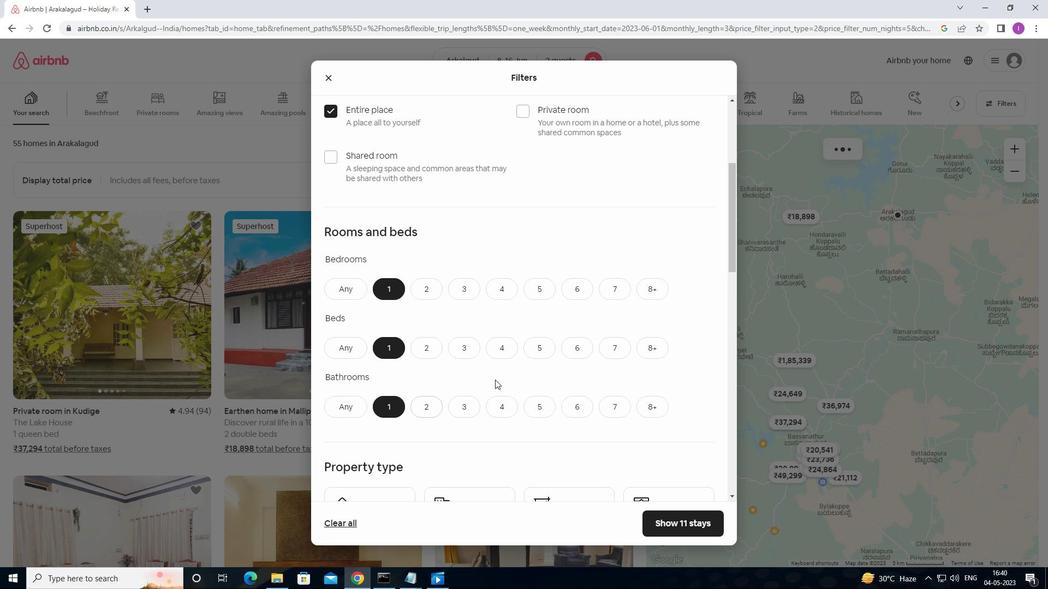 
Action: Mouse scrolled (501, 375) with delta (0, 0)
Screenshot: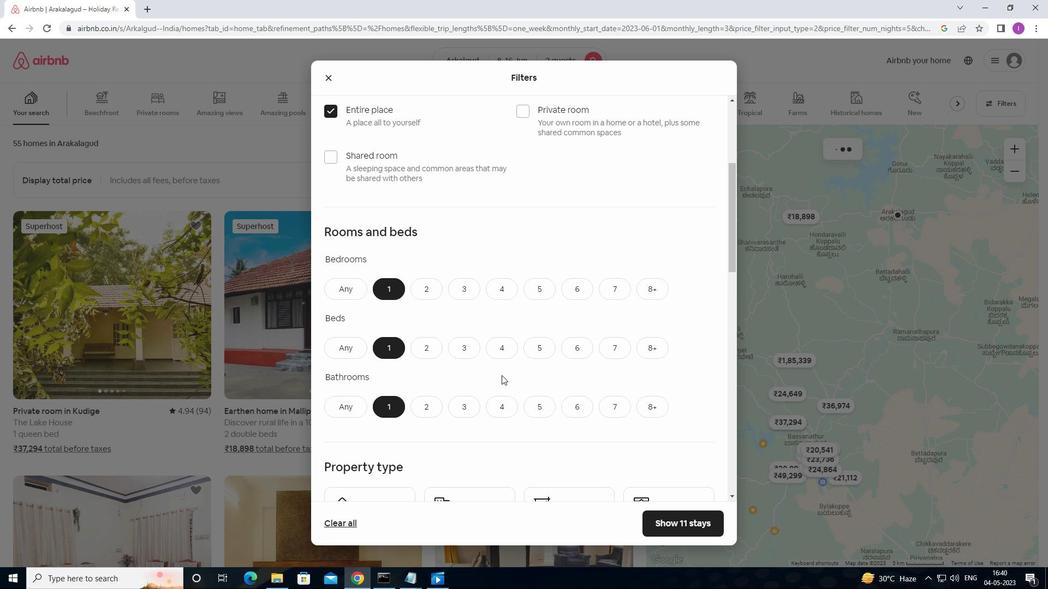
Action: Mouse scrolled (501, 375) with delta (0, 0)
Screenshot: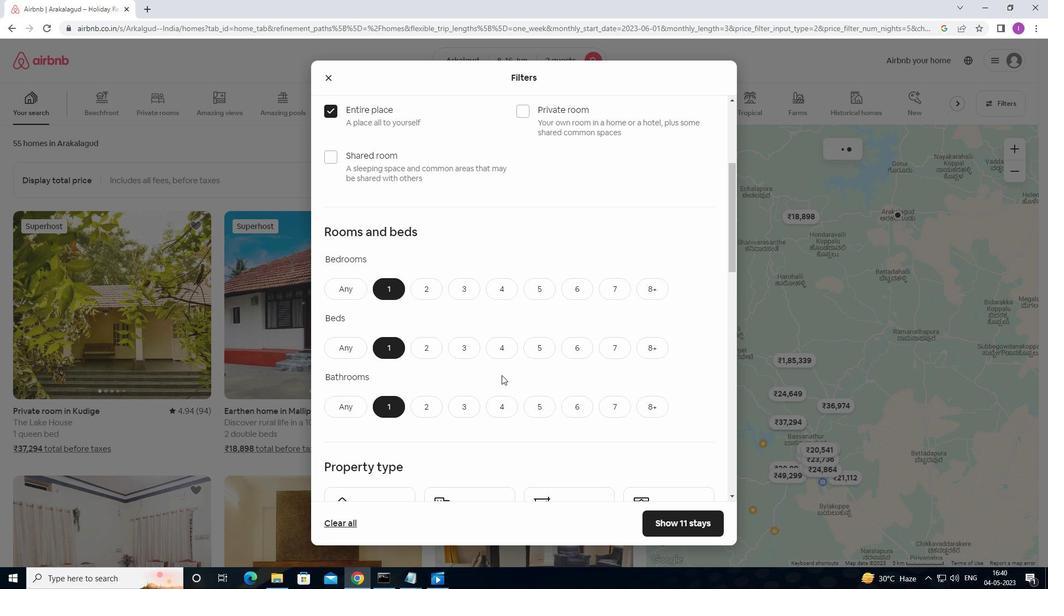 
Action: Mouse moved to (398, 377)
Screenshot: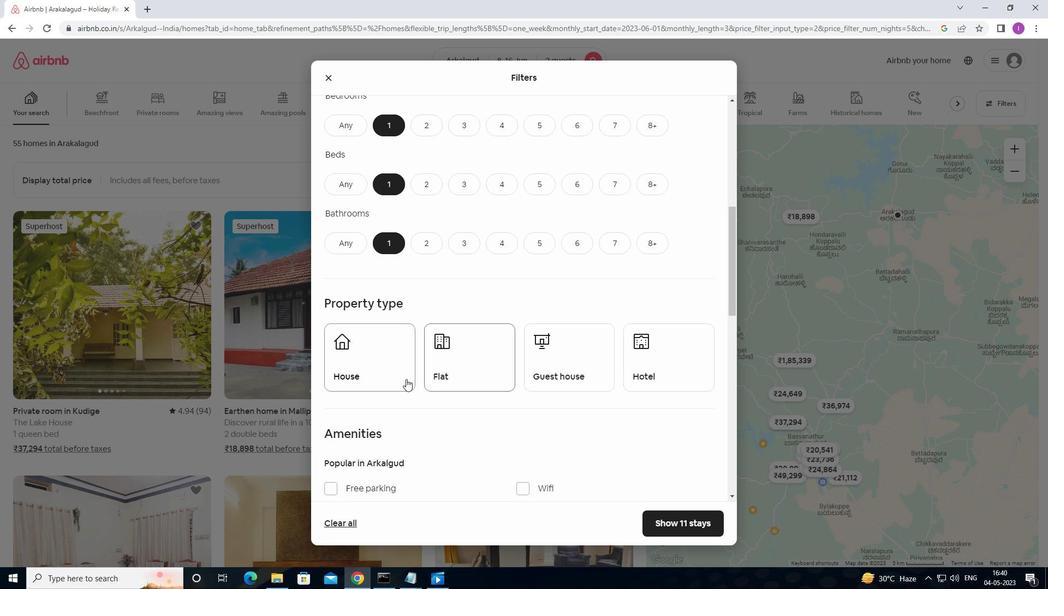 
Action: Mouse pressed left at (398, 377)
Screenshot: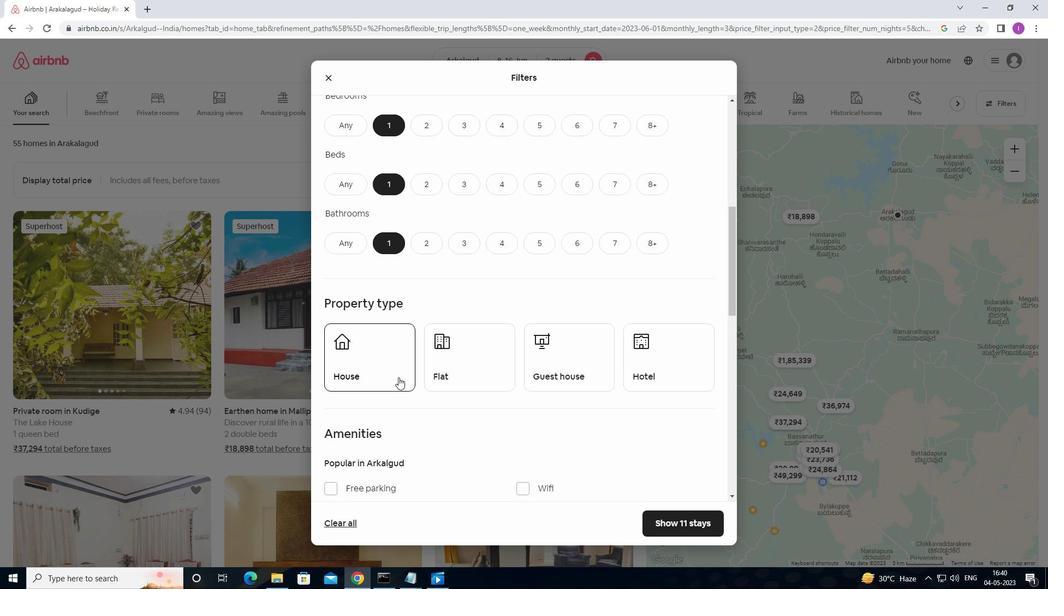 
Action: Mouse moved to (449, 366)
Screenshot: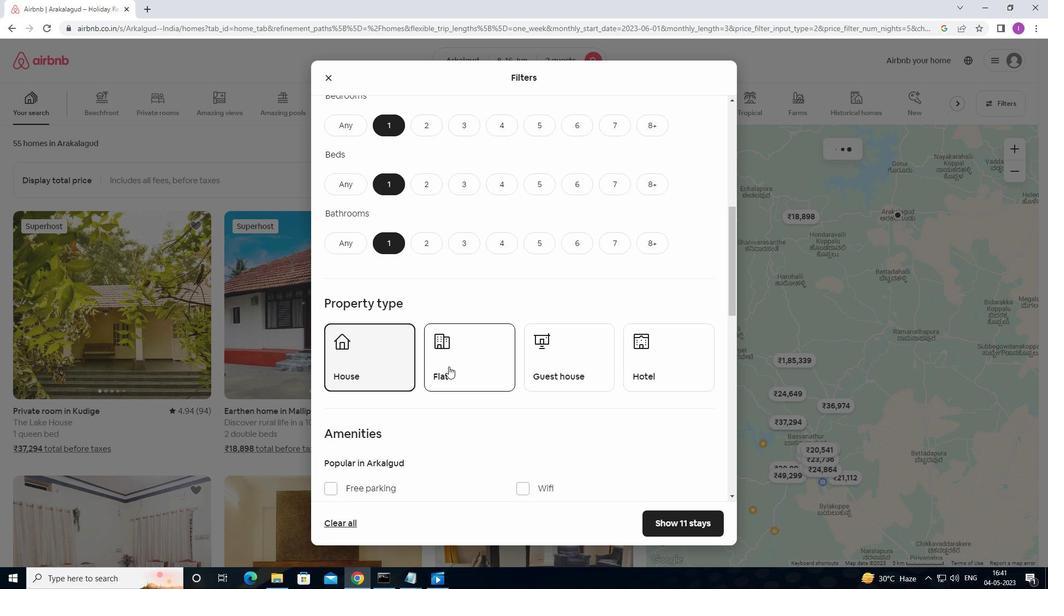 
Action: Mouse pressed left at (449, 366)
Screenshot: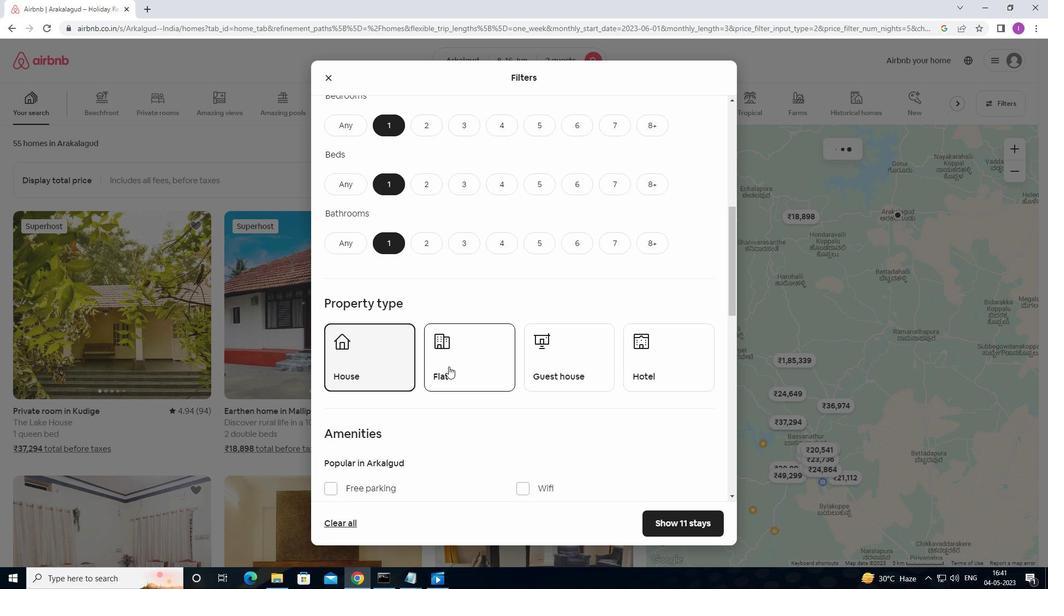 
Action: Mouse moved to (578, 380)
Screenshot: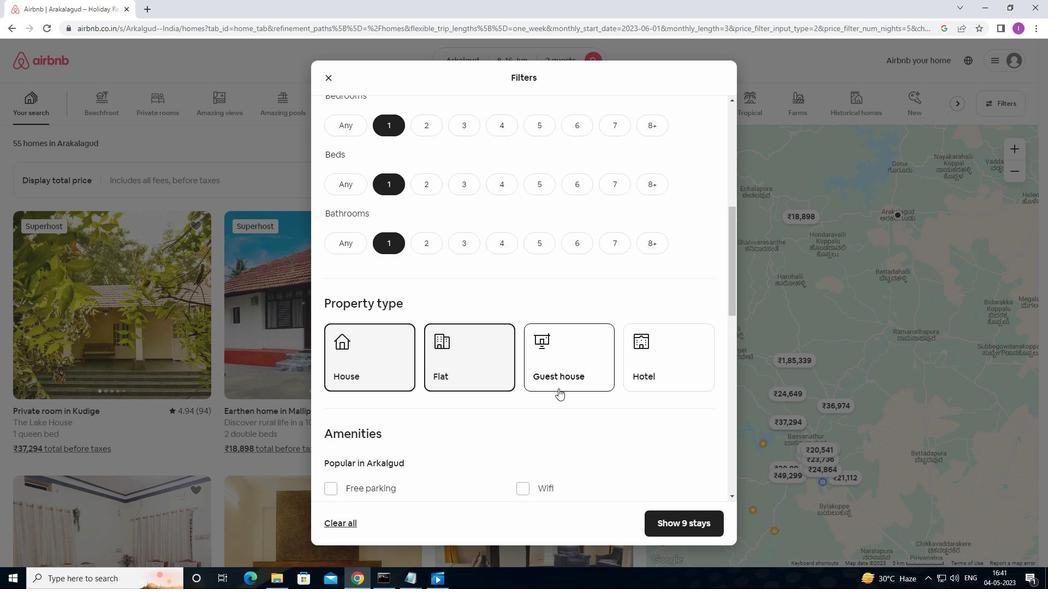 
Action: Mouse pressed left at (578, 380)
Screenshot: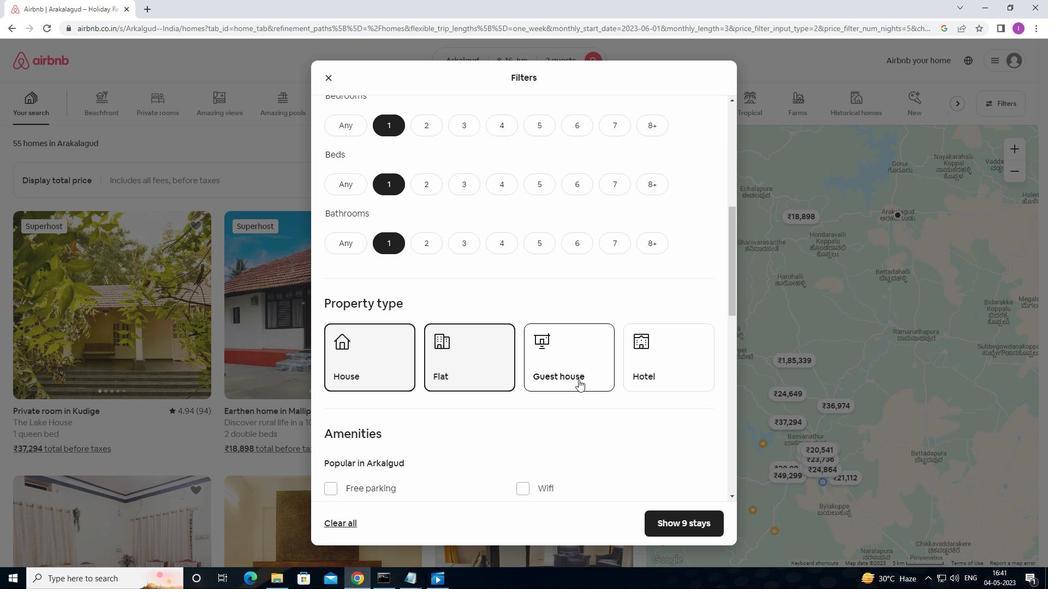 
Action: Mouse moved to (645, 368)
Screenshot: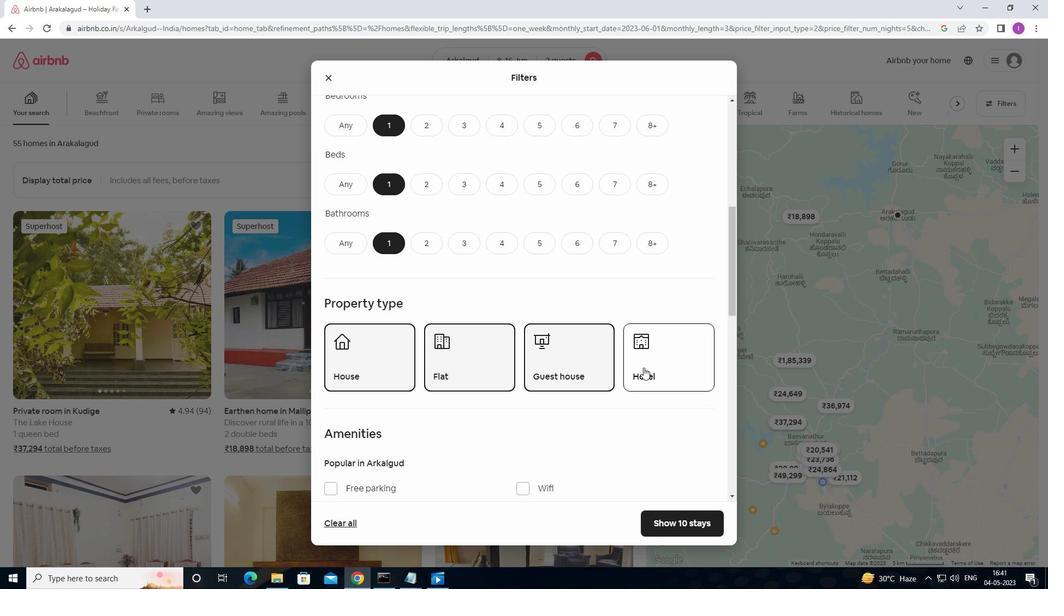
Action: Mouse pressed left at (645, 368)
Screenshot: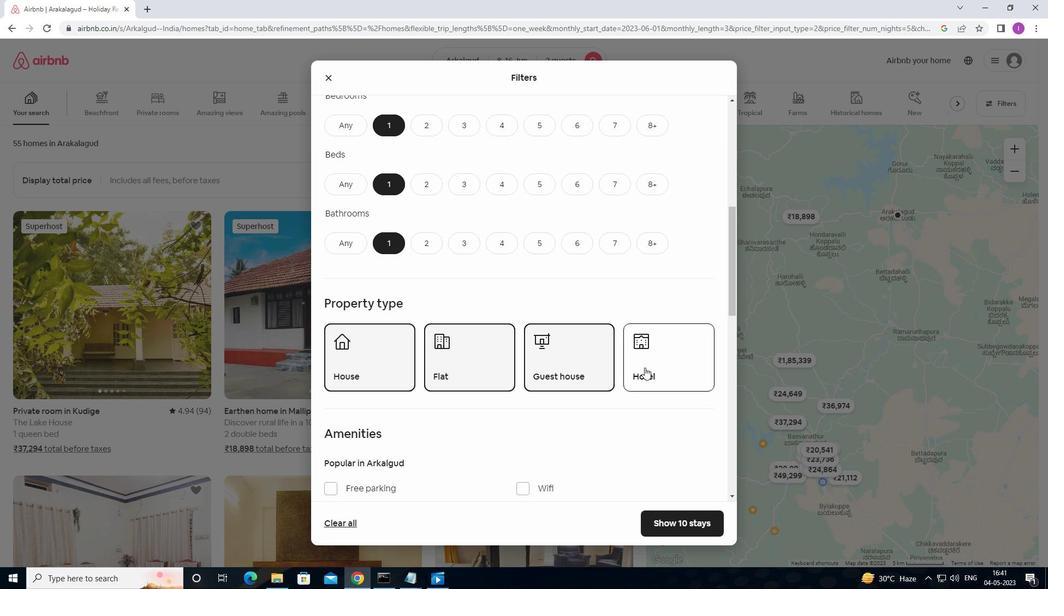
Action: Mouse moved to (584, 395)
Screenshot: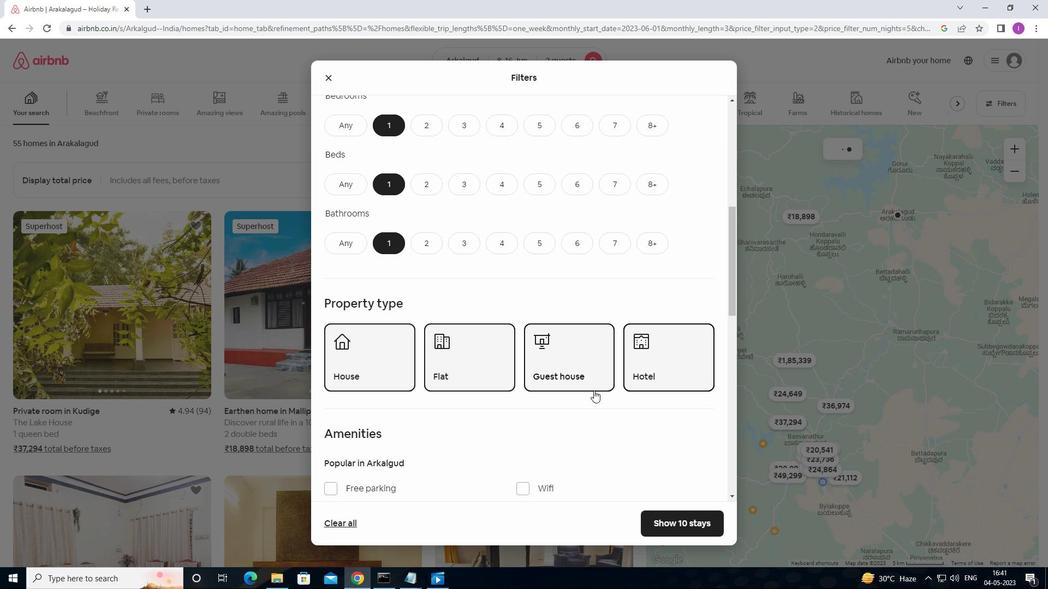 
Action: Mouse scrolled (584, 395) with delta (0, 0)
Screenshot: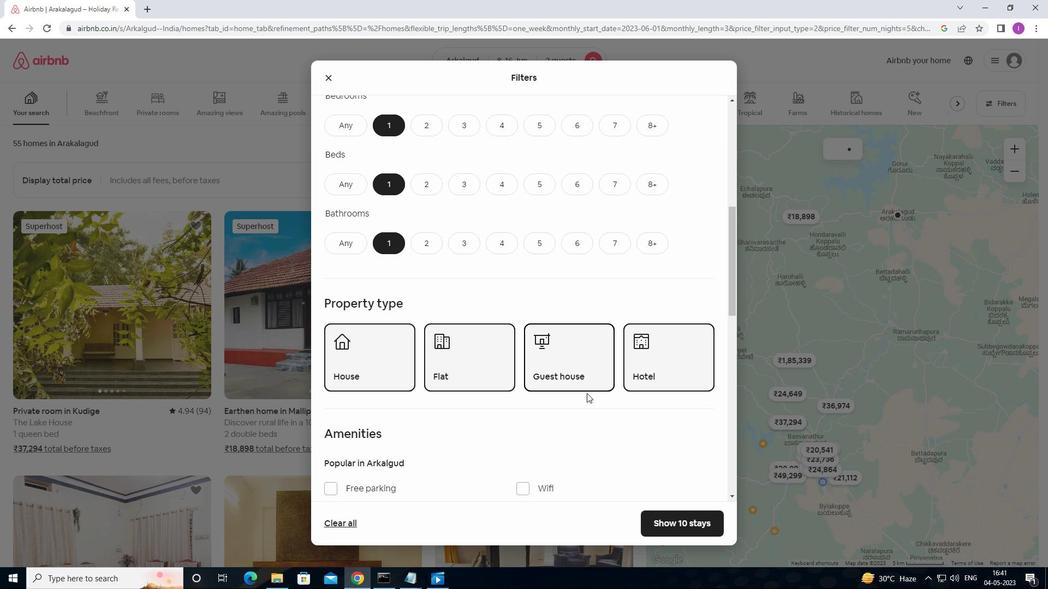 
Action: Mouse scrolled (584, 395) with delta (0, 0)
Screenshot: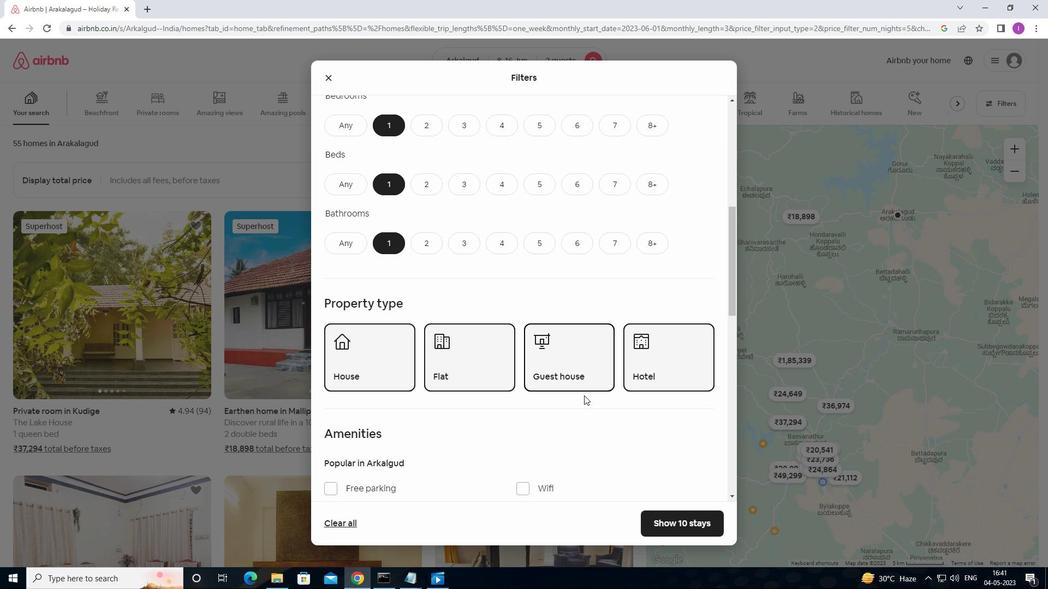 
Action: Mouse moved to (584, 395)
Screenshot: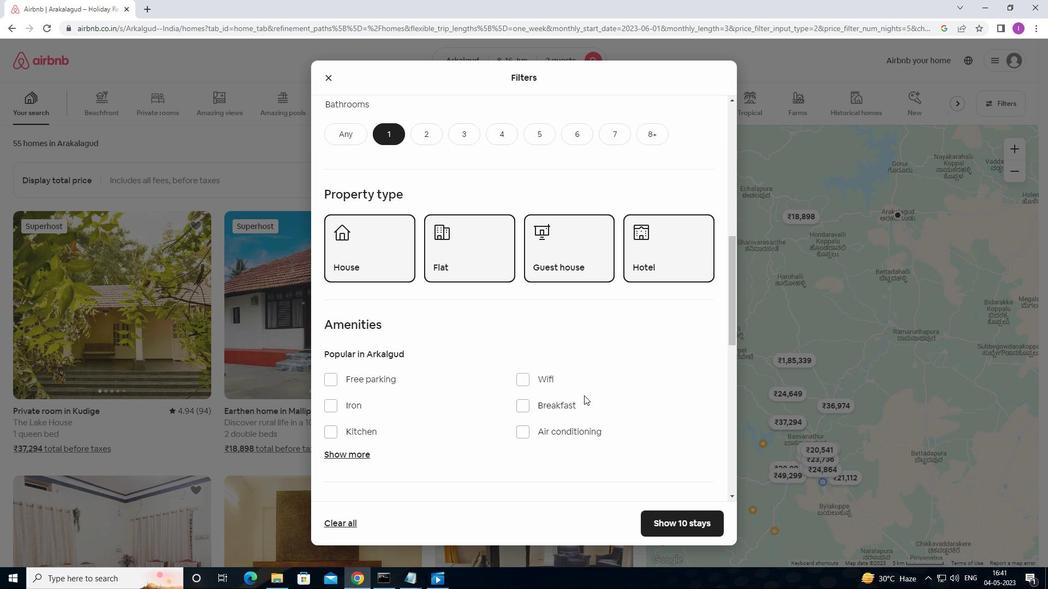 
Action: Mouse scrolled (584, 395) with delta (0, 0)
Screenshot: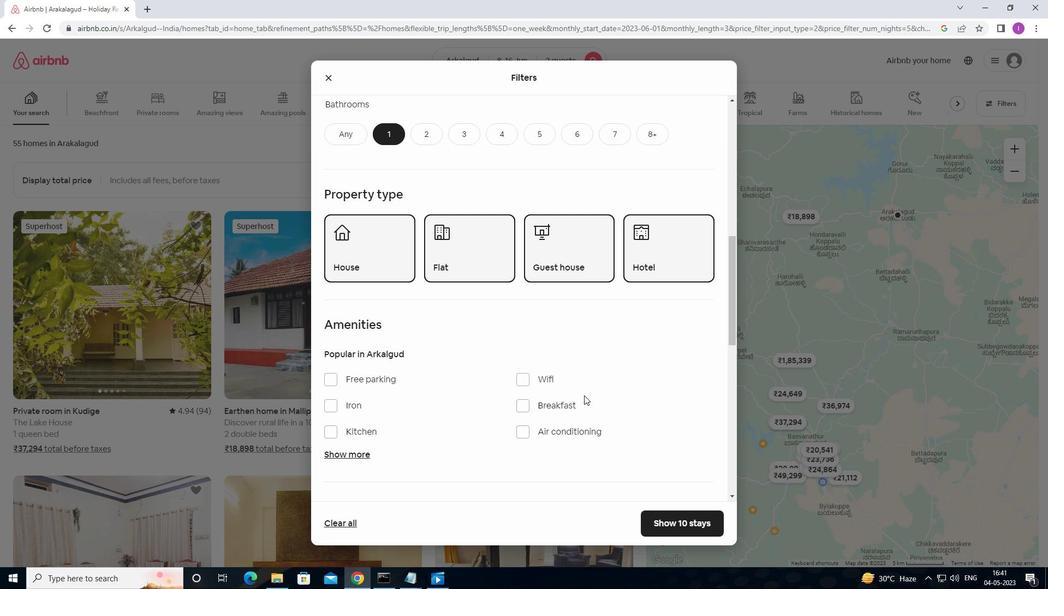 
Action: Mouse moved to (584, 395)
Screenshot: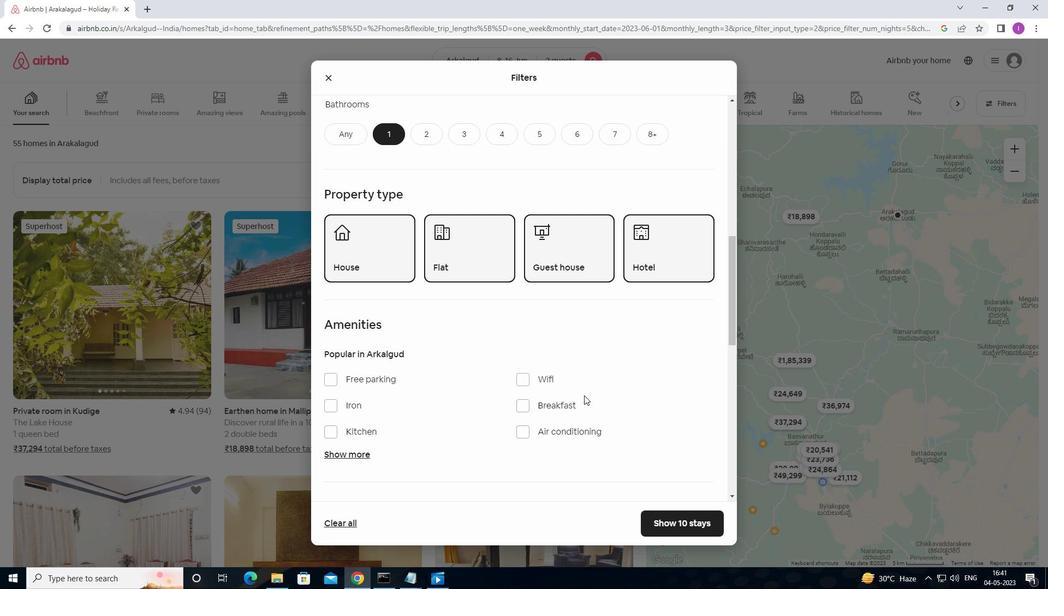 
Action: Mouse scrolled (584, 395) with delta (0, 0)
Screenshot: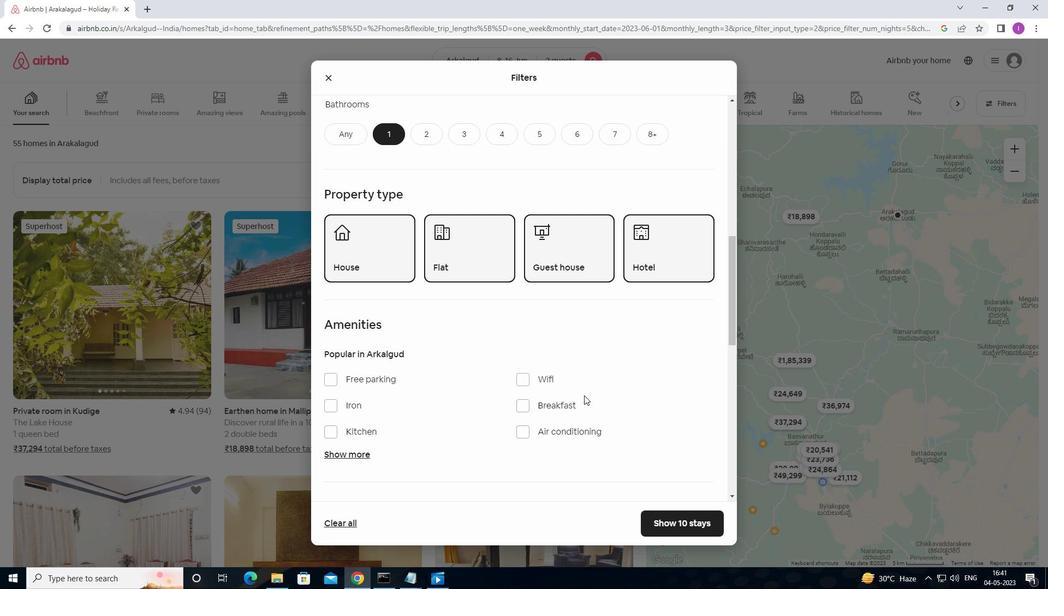 
Action: Mouse moved to (524, 277)
Screenshot: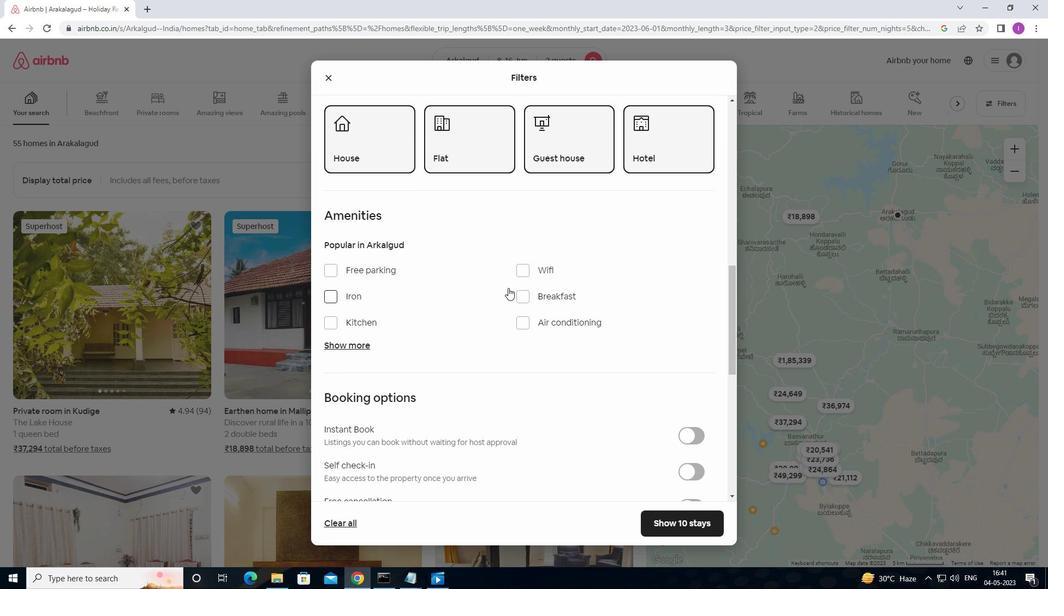 
Action: Mouse pressed left at (524, 277)
Screenshot: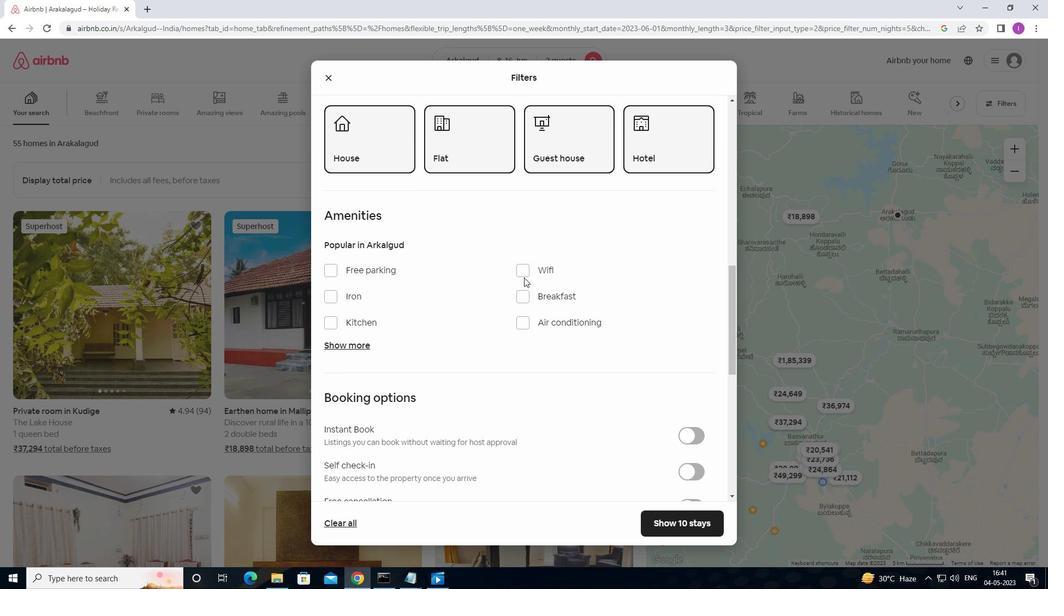 
Action: Mouse moved to (524, 273)
Screenshot: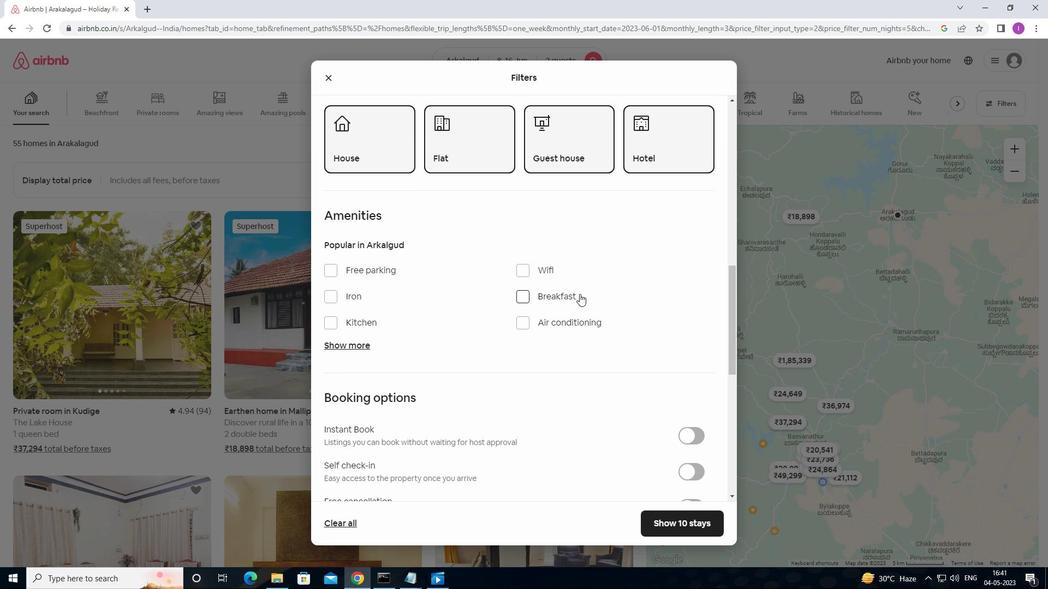 
Action: Mouse pressed left at (524, 273)
Screenshot: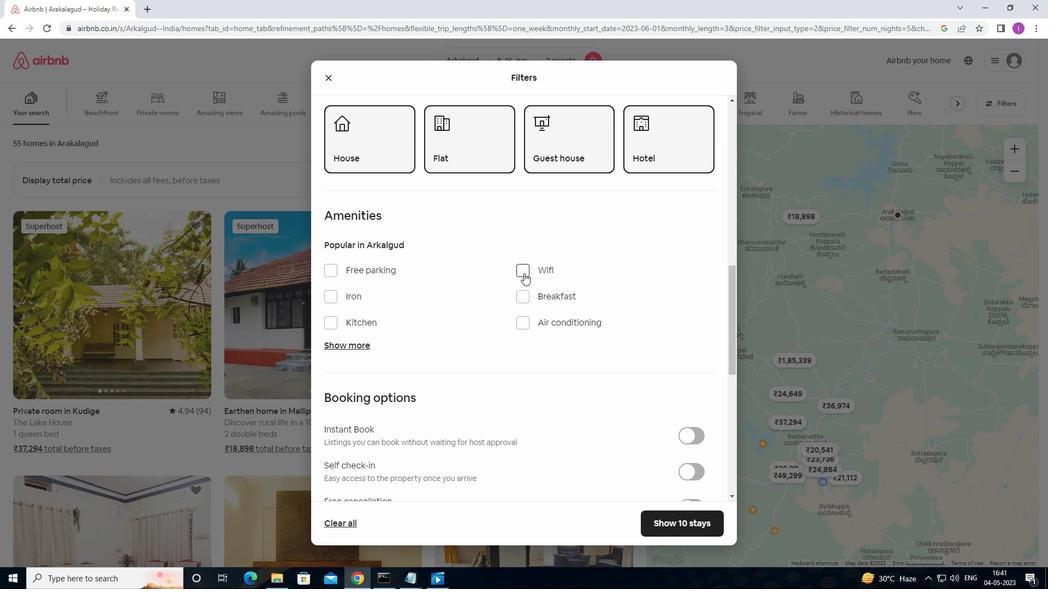 
Action: Mouse moved to (594, 296)
Screenshot: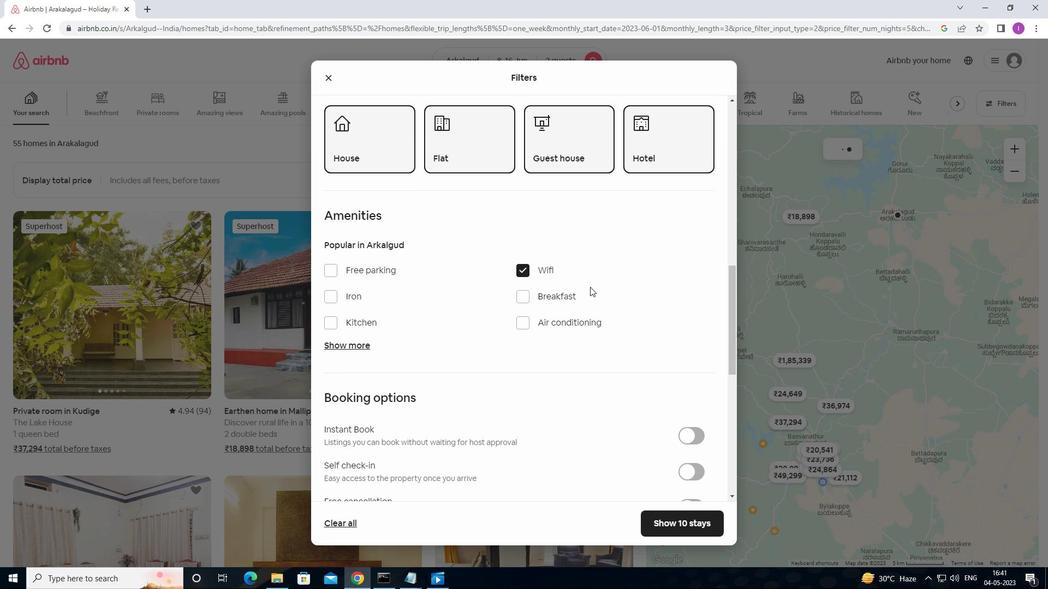 
Action: Mouse scrolled (594, 295) with delta (0, 0)
Screenshot: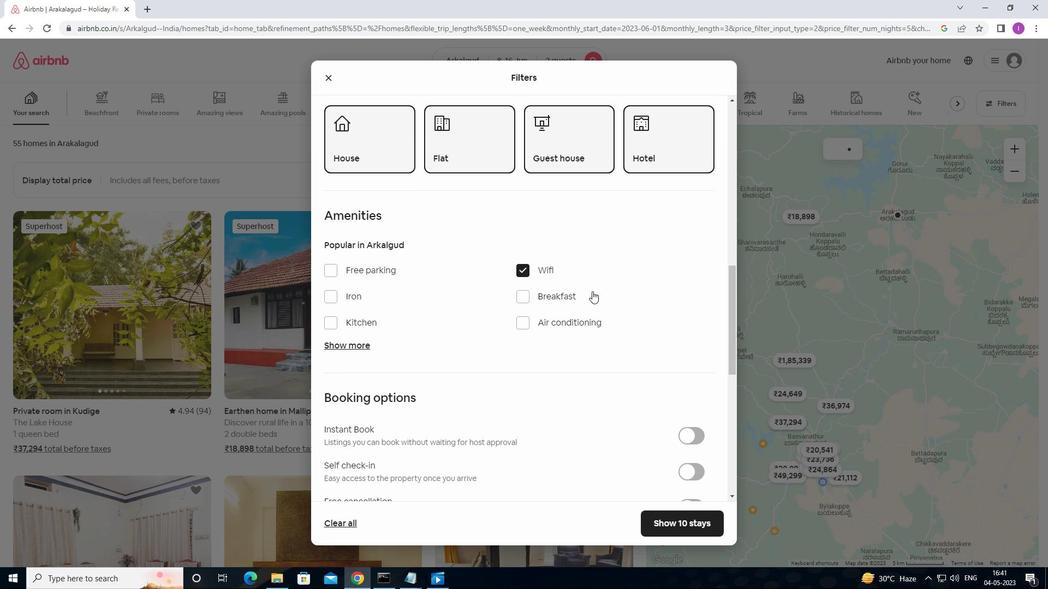 
Action: Mouse scrolled (594, 295) with delta (0, 0)
Screenshot: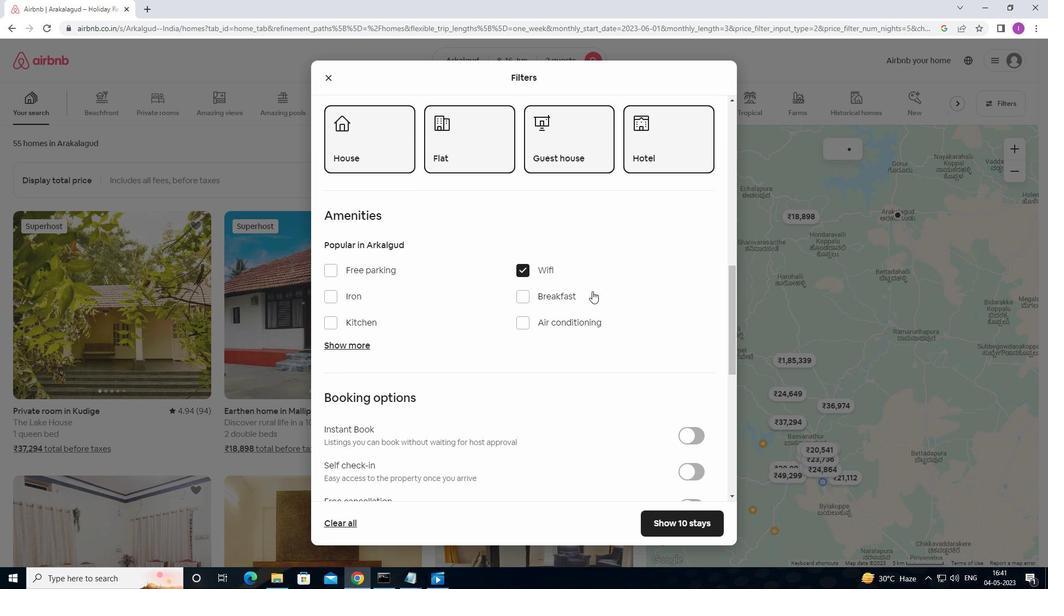 
Action: Mouse scrolled (594, 295) with delta (0, 0)
Screenshot: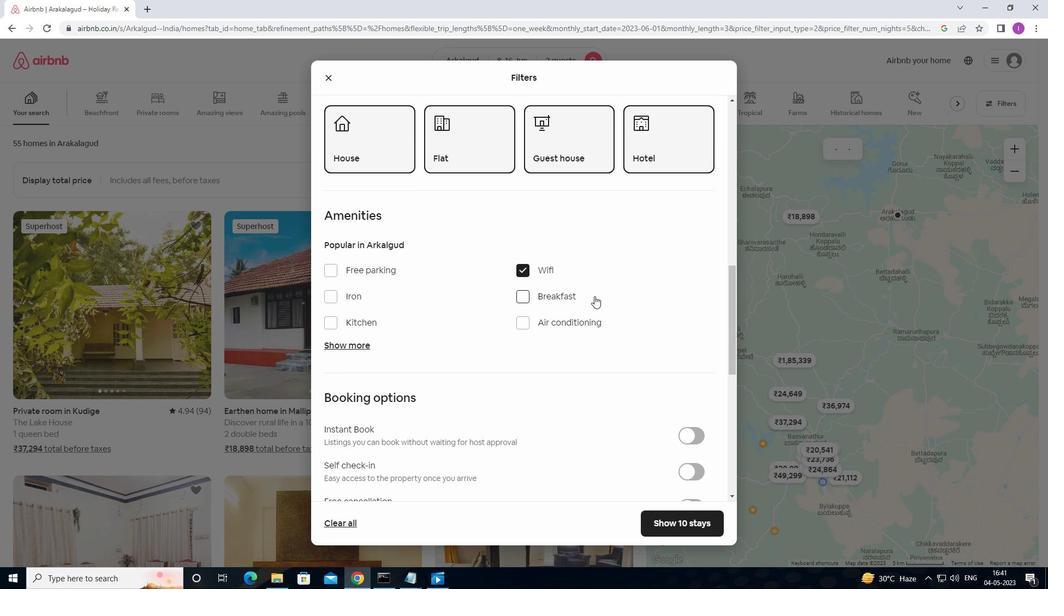 
Action: Mouse moved to (599, 300)
Screenshot: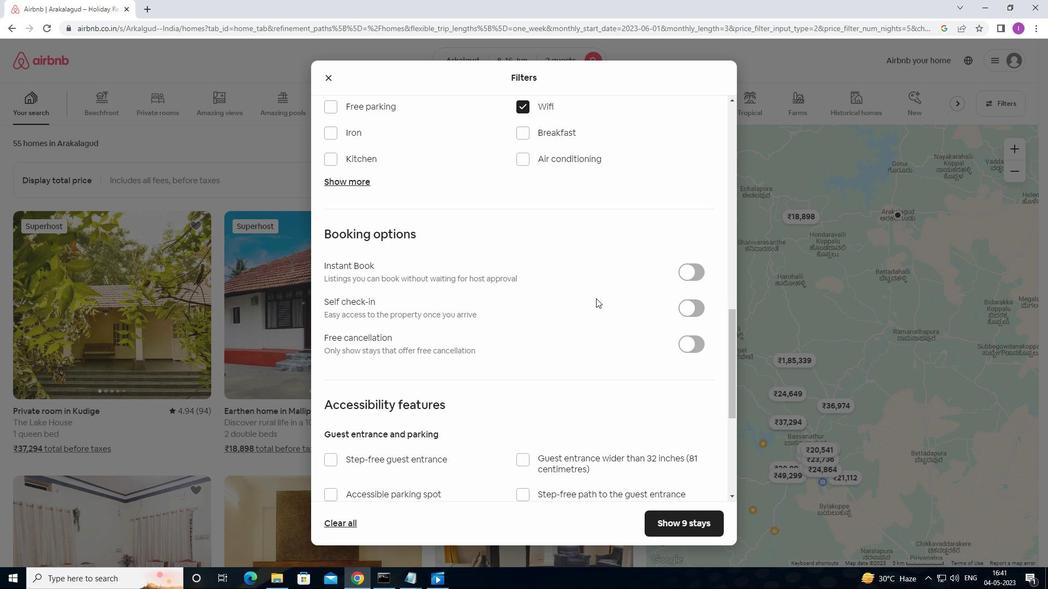 
Action: Mouse scrolled (599, 299) with delta (0, 0)
Screenshot: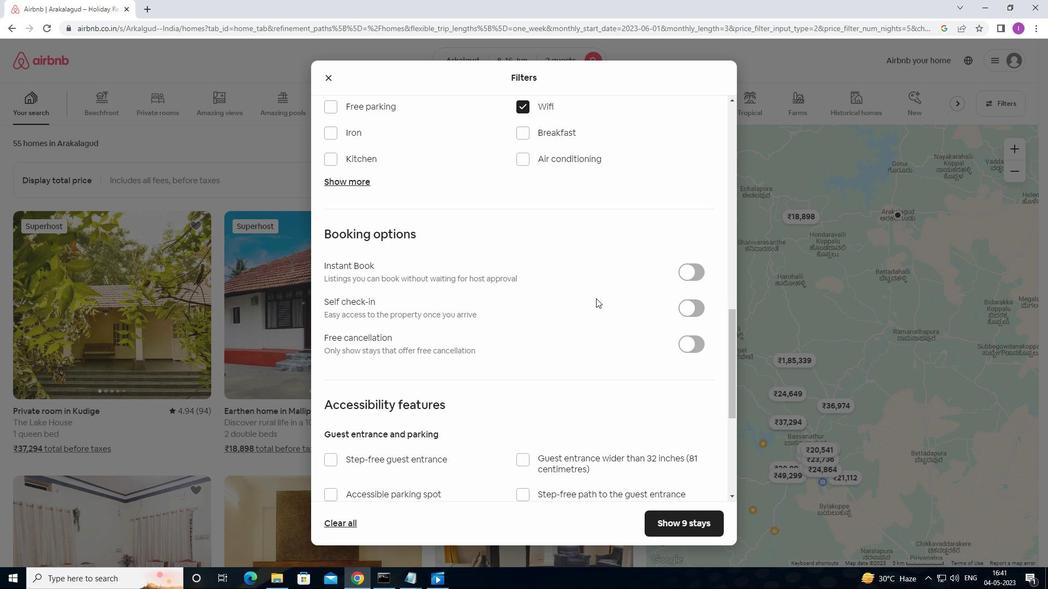 
Action: Mouse moved to (692, 256)
Screenshot: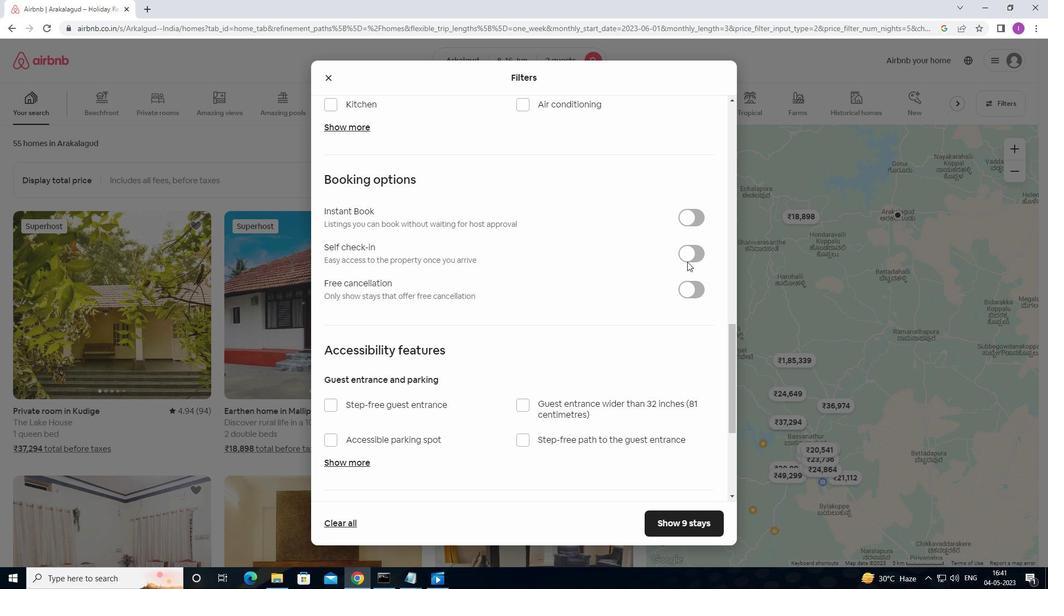 
Action: Mouse pressed left at (692, 256)
Screenshot: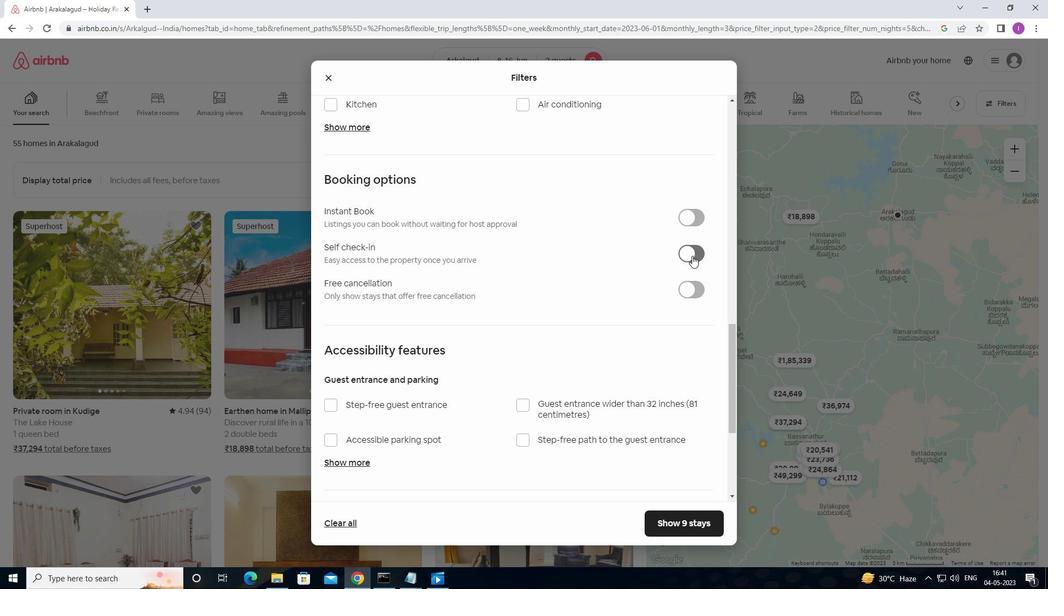 
Action: Mouse moved to (603, 342)
Screenshot: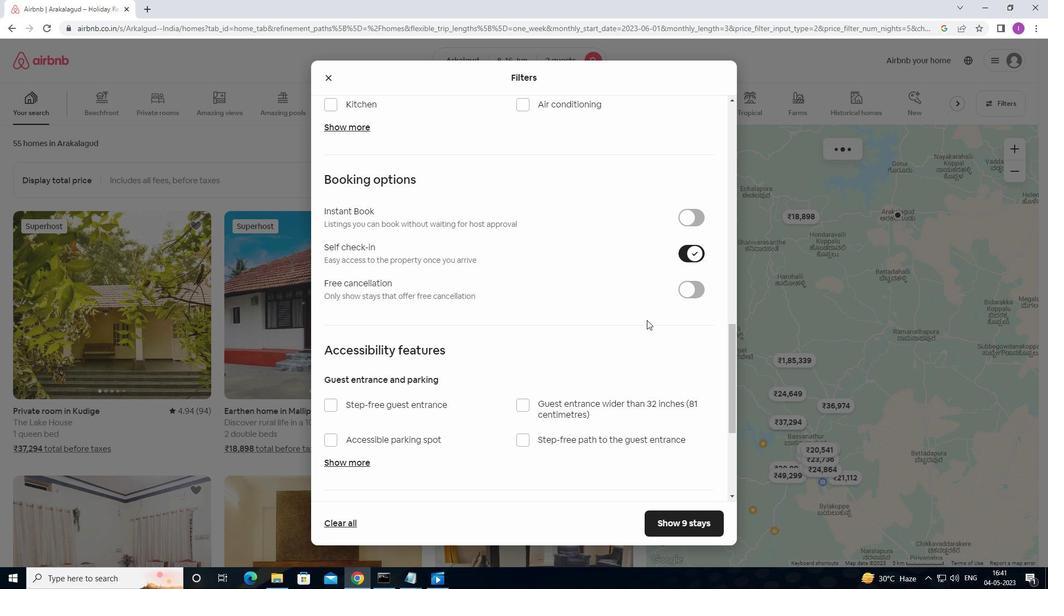 
Action: Mouse scrolled (603, 341) with delta (0, 0)
Screenshot: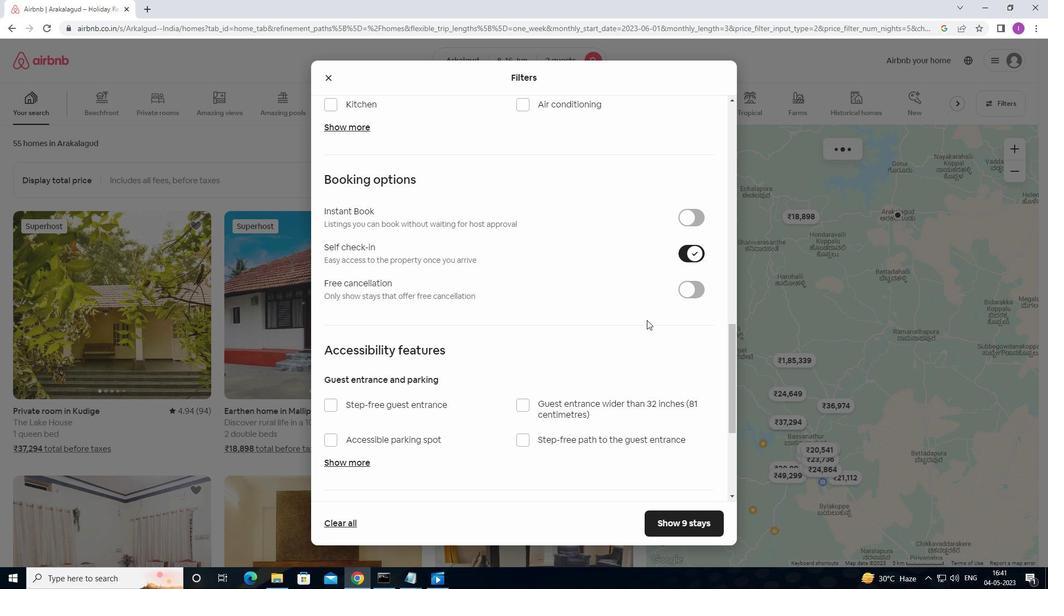
Action: Mouse moved to (599, 349)
Screenshot: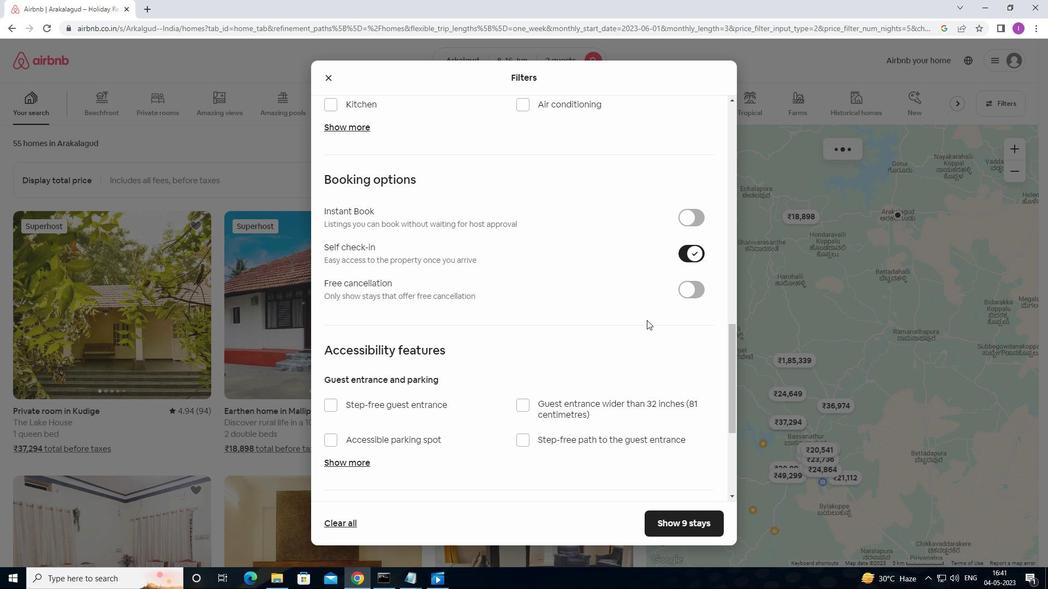 
Action: Mouse scrolled (599, 348) with delta (0, 0)
Screenshot: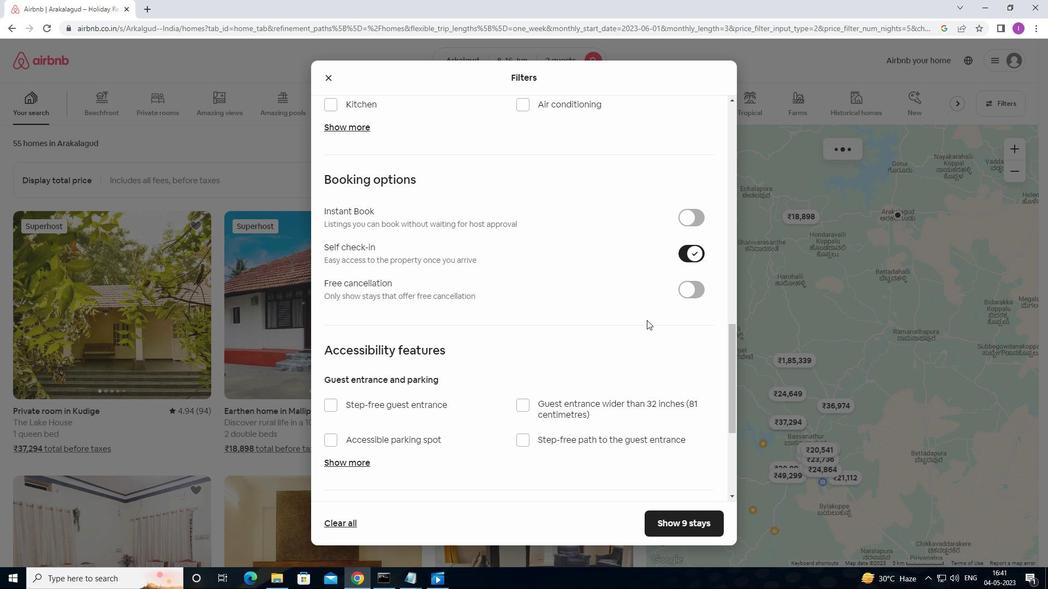 
Action: Mouse moved to (598, 351)
Screenshot: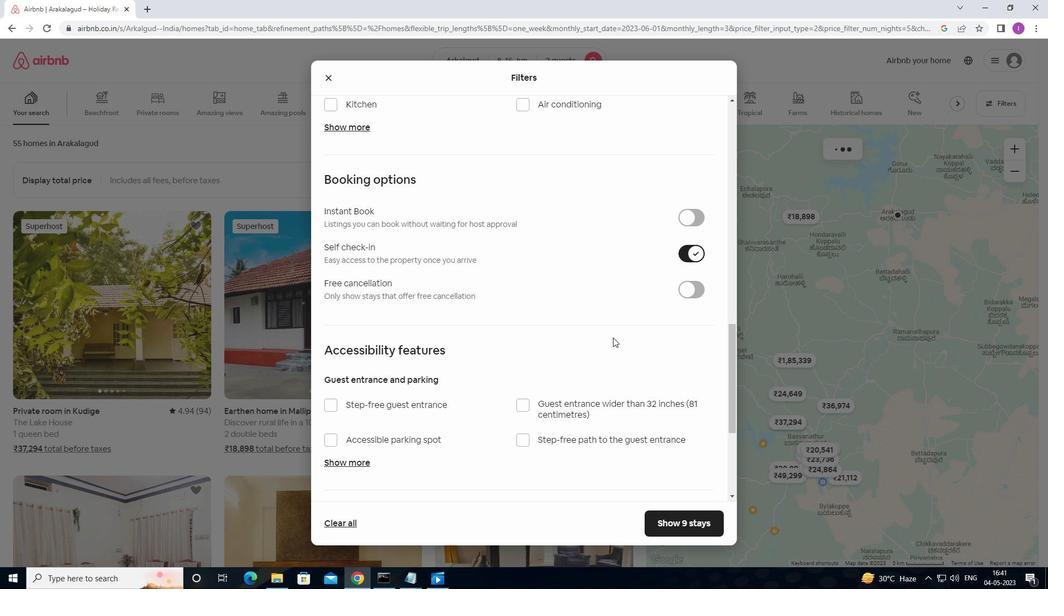 
Action: Mouse scrolled (598, 350) with delta (0, 0)
Screenshot: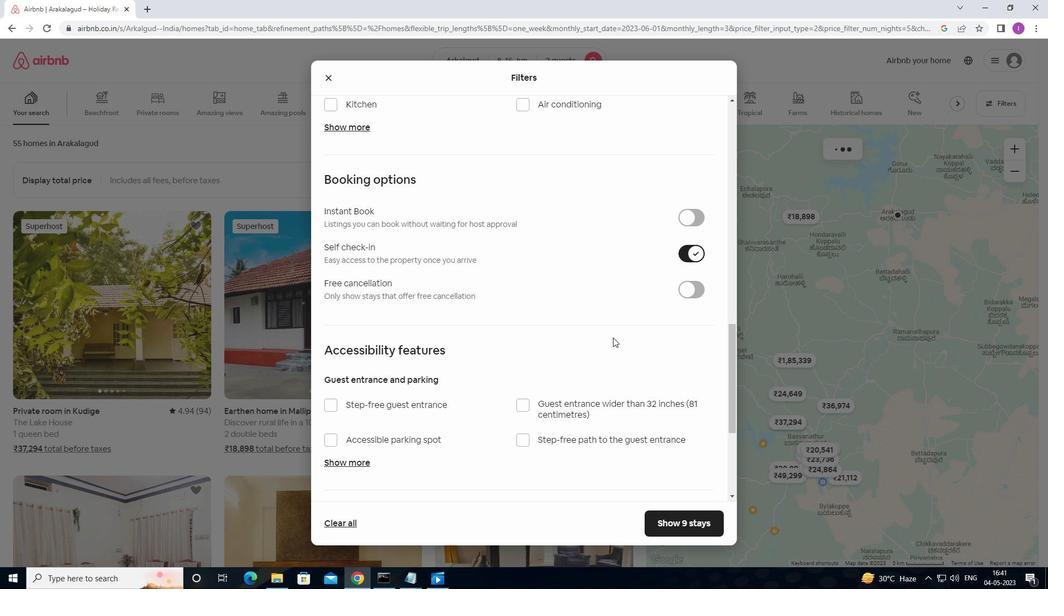 
Action: Mouse moved to (593, 356)
Screenshot: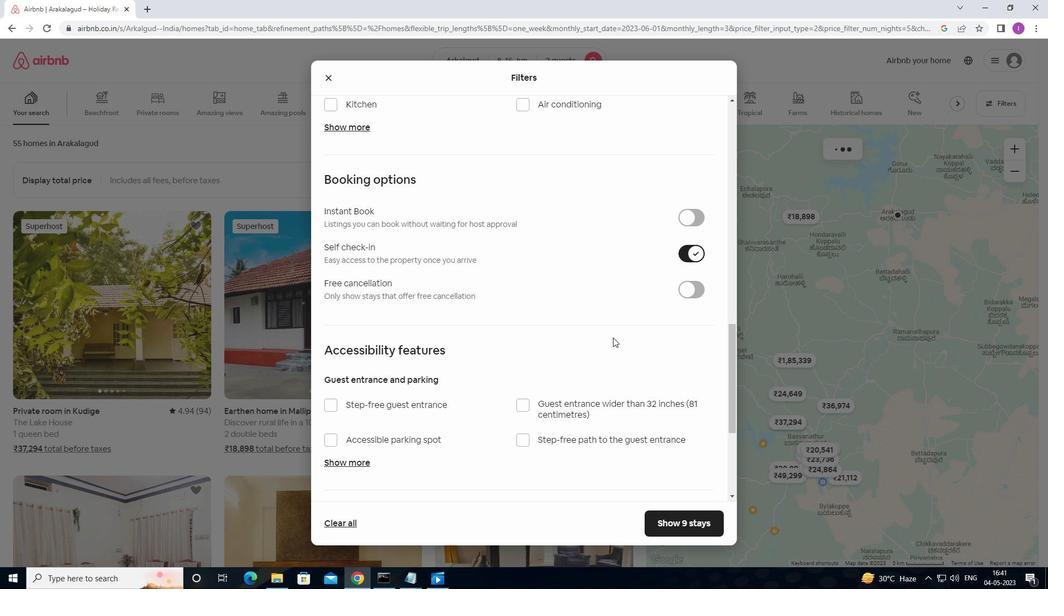 
Action: Mouse scrolled (593, 356) with delta (0, 0)
Screenshot: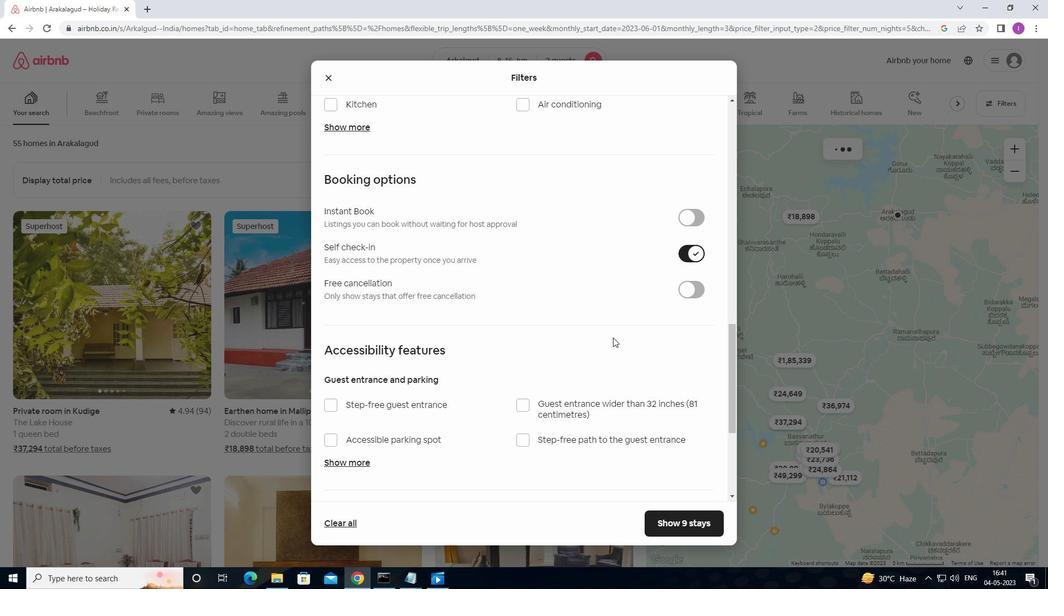
Action: Mouse moved to (517, 378)
Screenshot: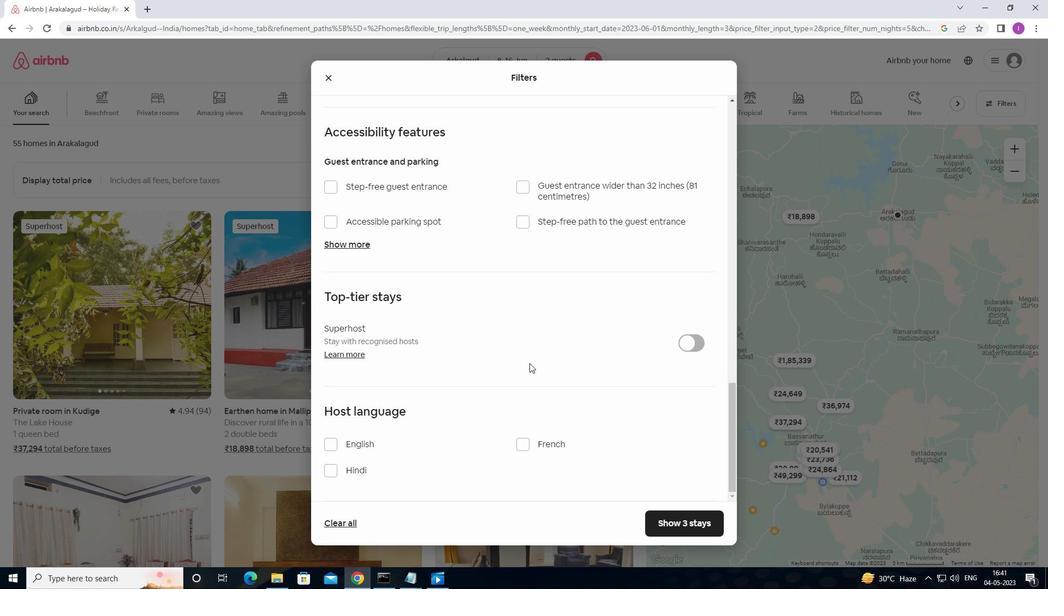 
Action: Mouse scrolled (517, 377) with delta (0, 0)
Screenshot: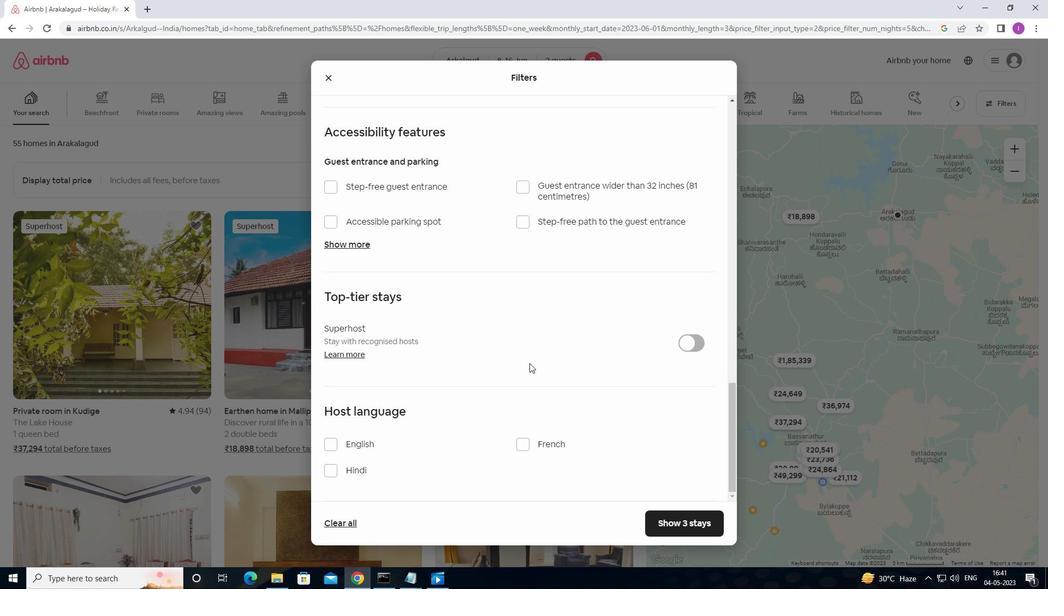 
Action: Mouse moved to (510, 386)
Screenshot: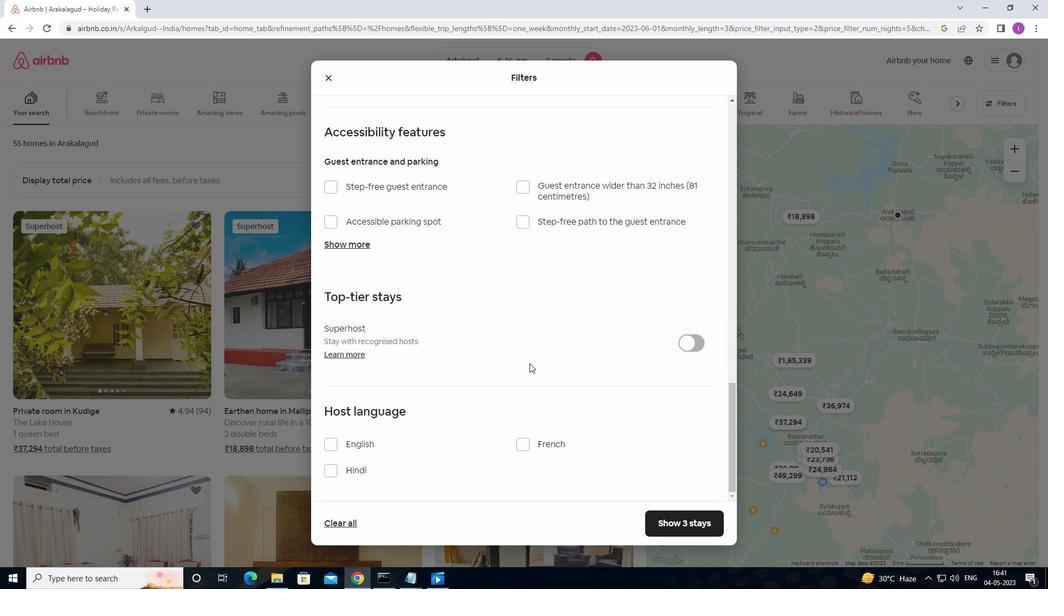 
Action: Mouse scrolled (510, 385) with delta (0, 0)
Screenshot: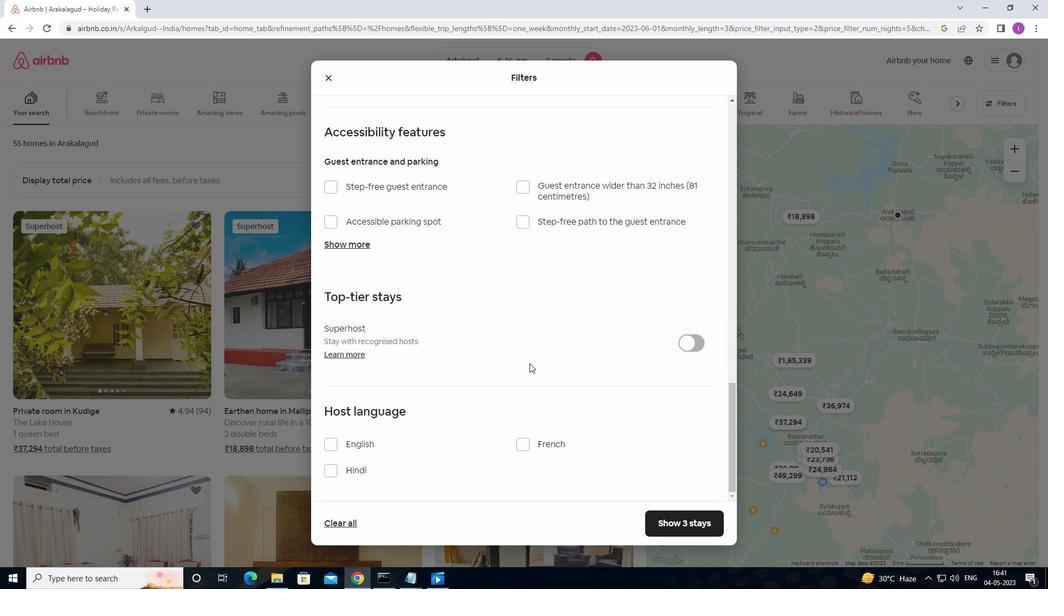 
Action: Mouse moved to (501, 393)
Screenshot: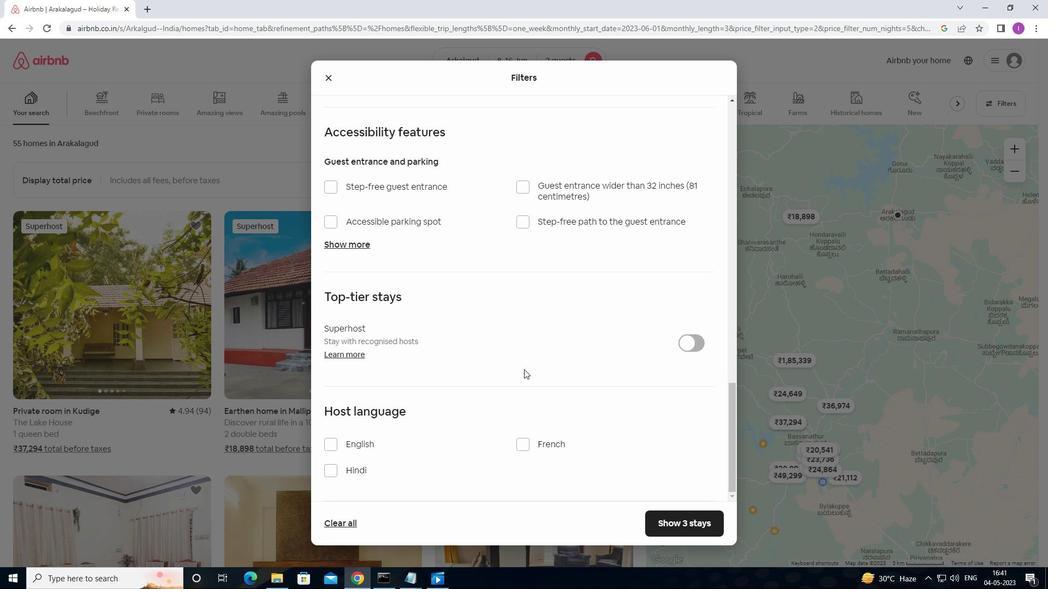 
Action: Mouse scrolled (501, 392) with delta (0, 0)
Screenshot: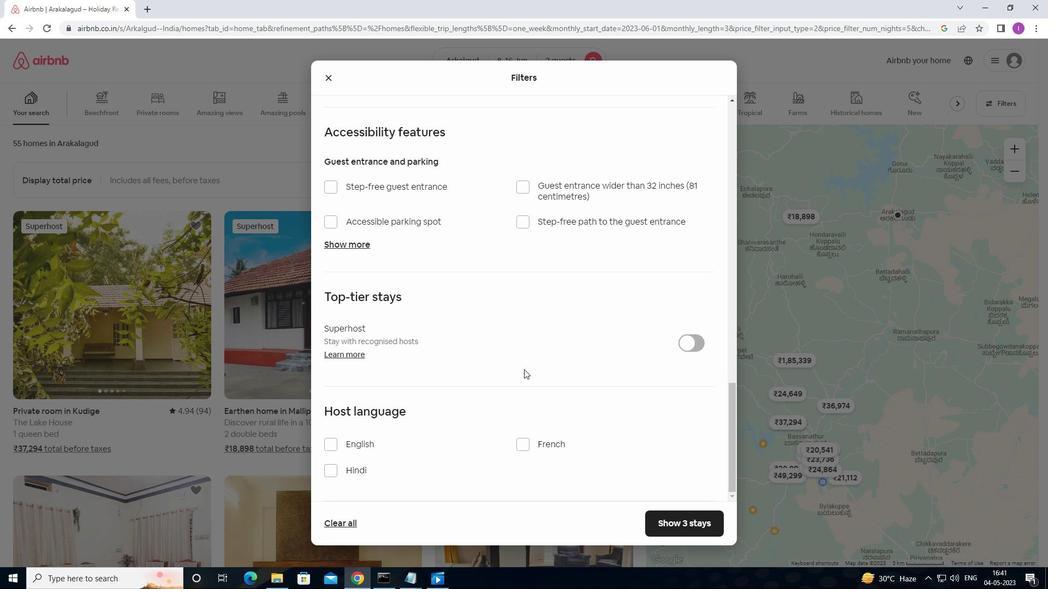 
Action: Mouse moved to (496, 395)
Screenshot: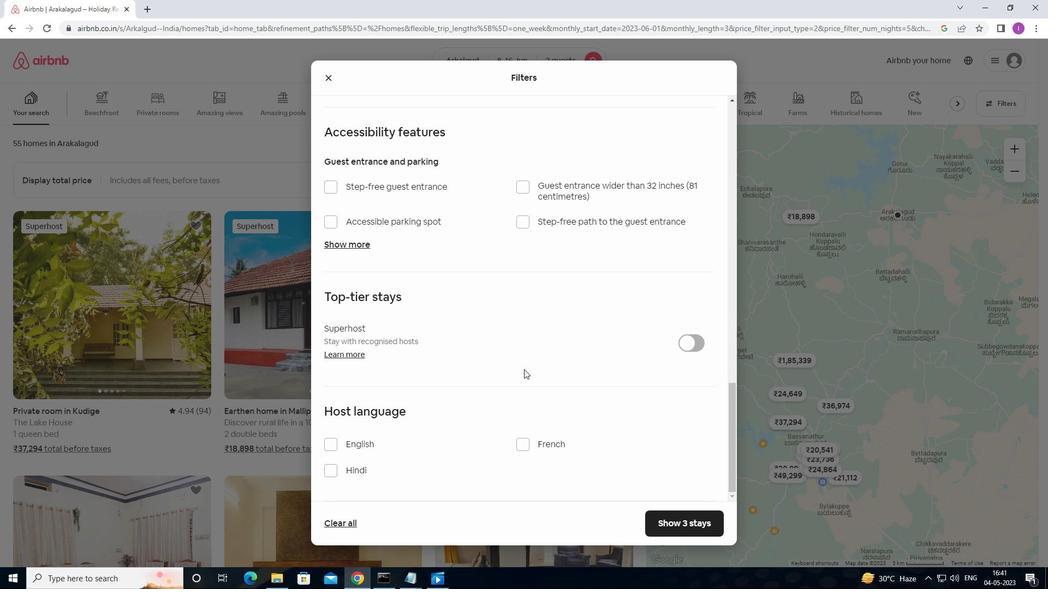 
Action: Mouse scrolled (496, 395) with delta (0, 0)
Screenshot: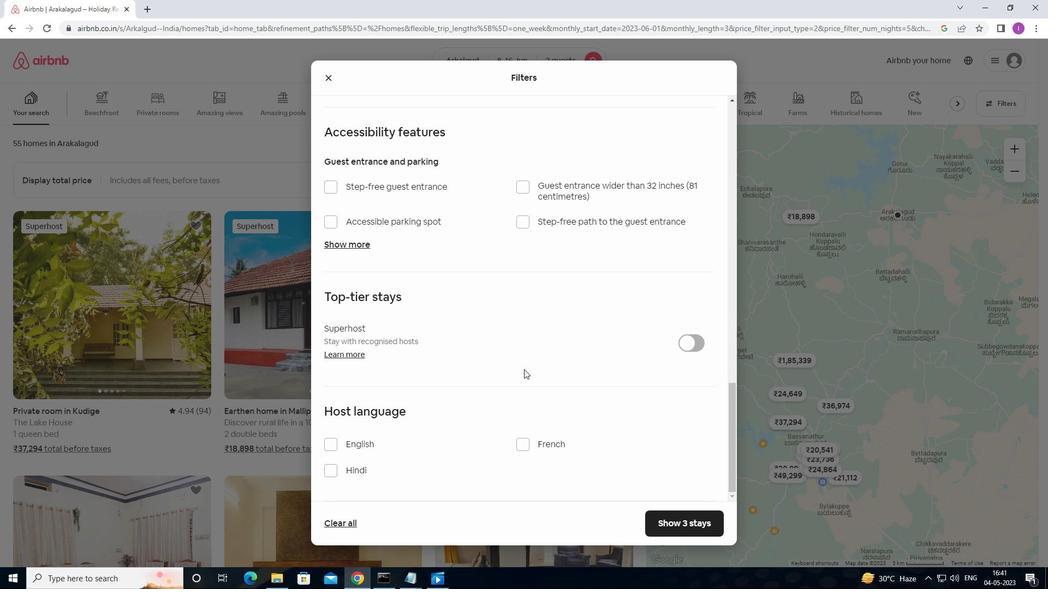 
Action: Mouse moved to (332, 451)
Screenshot: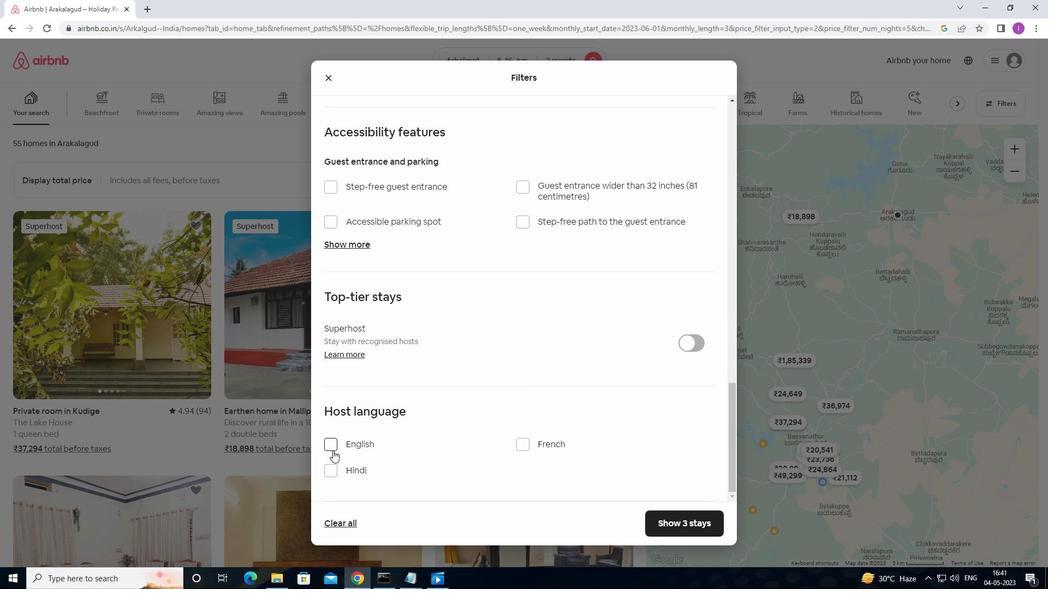 
Action: Mouse pressed left at (332, 451)
Screenshot: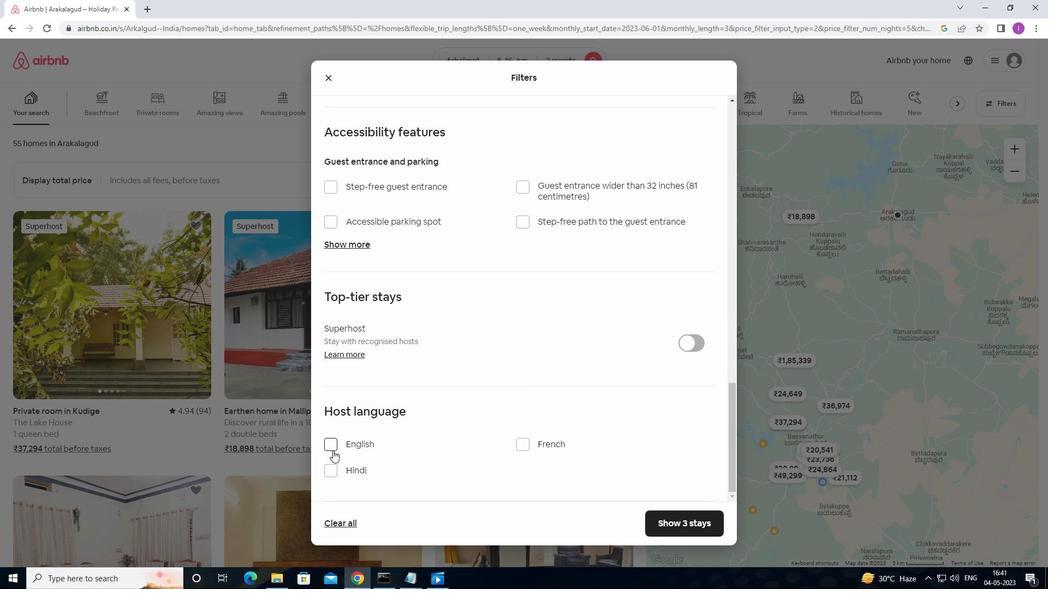 
Action: Mouse moved to (678, 530)
Screenshot: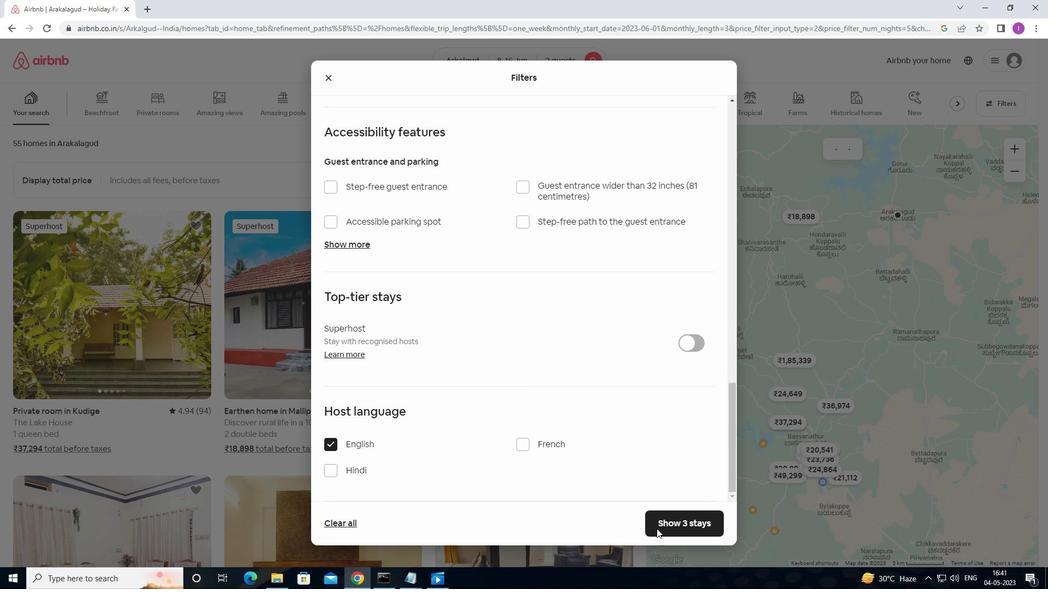 
Action: Mouse pressed left at (678, 530)
Screenshot: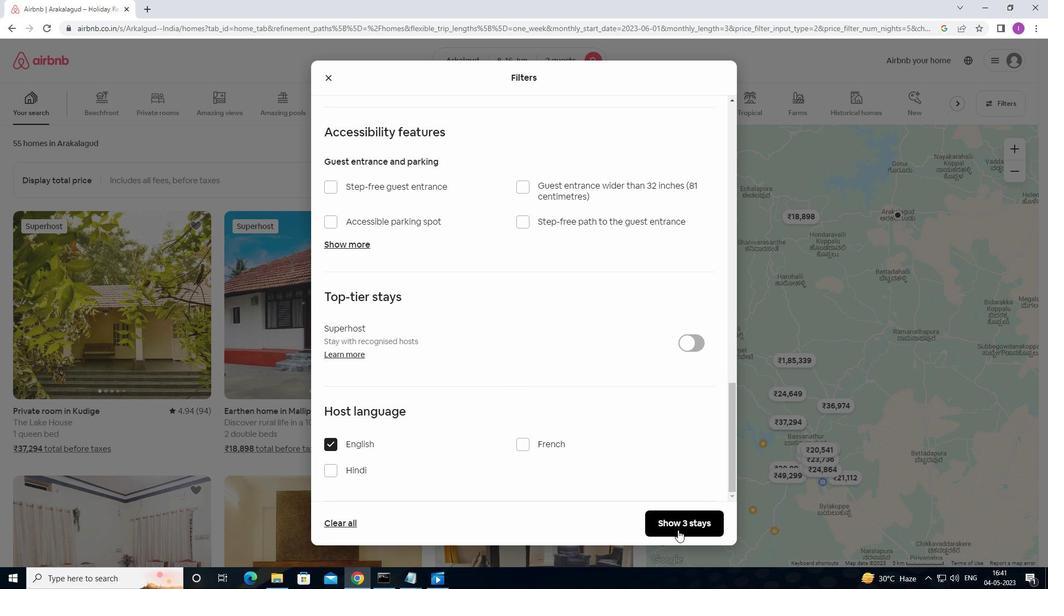 
Action: Mouse moved to (620, 368)
Screenshot: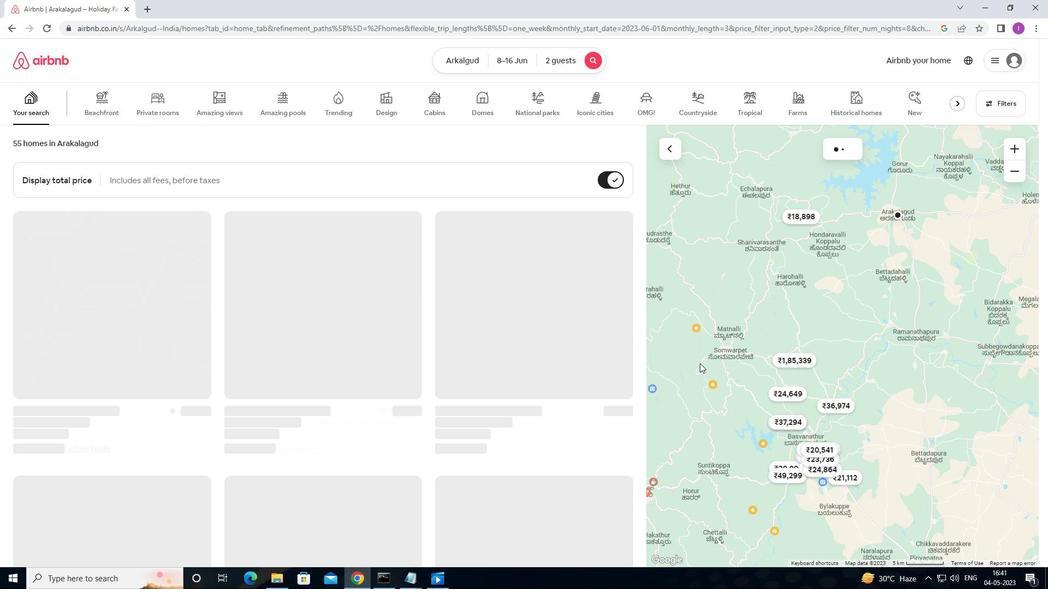 
